 Task: Log work in the project AgileDesign for the issue 'Upgrade the caching mechanism of a web application to improve response time and reduce server load' spent time as '2w 2d 16h 58m' and remaining time as '3w 4d 17h 58m' and add a flag. Now add the issue to the epic 'Risk Assessment Framework Implementation'. Log work in the project AgileDesign for the issue 'Create a new online platform for online personal finance courses with advanced budgeting and financial planning features' spent time as '6w 6d 15h 34m' and remaining time as '3w 4d 12h 55m' and clone the issue. Now add the issue to the epic 'Security Operations Center (SOC) Process Improvement'
Action: Mouse moved to (193, 52)
Screenshot: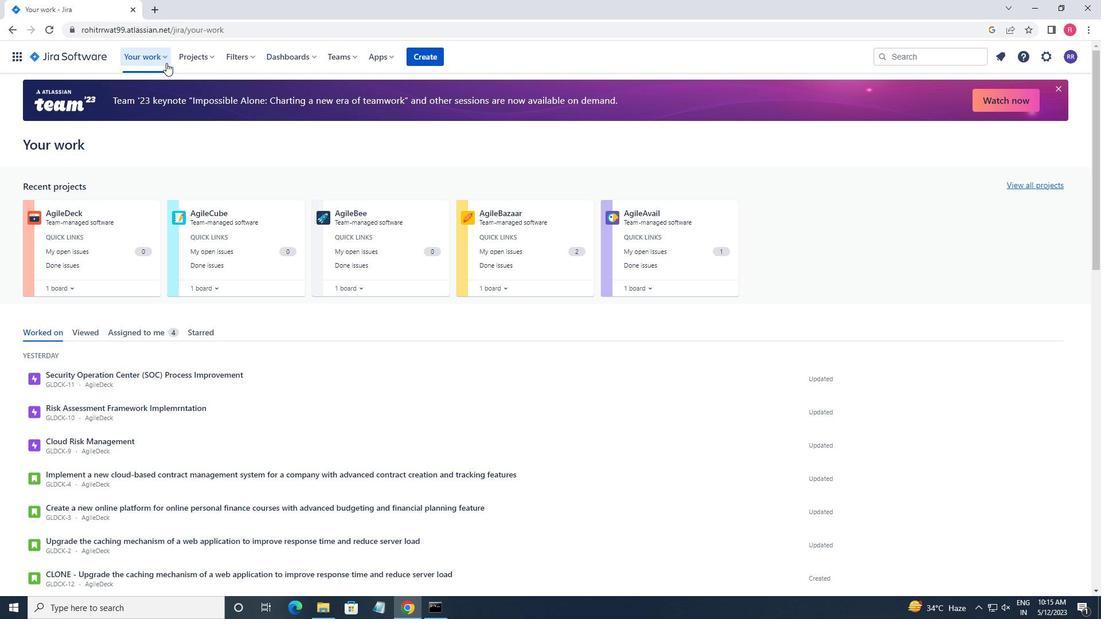 
Action: Mouse pressed left at (193, 52)
Screenshot: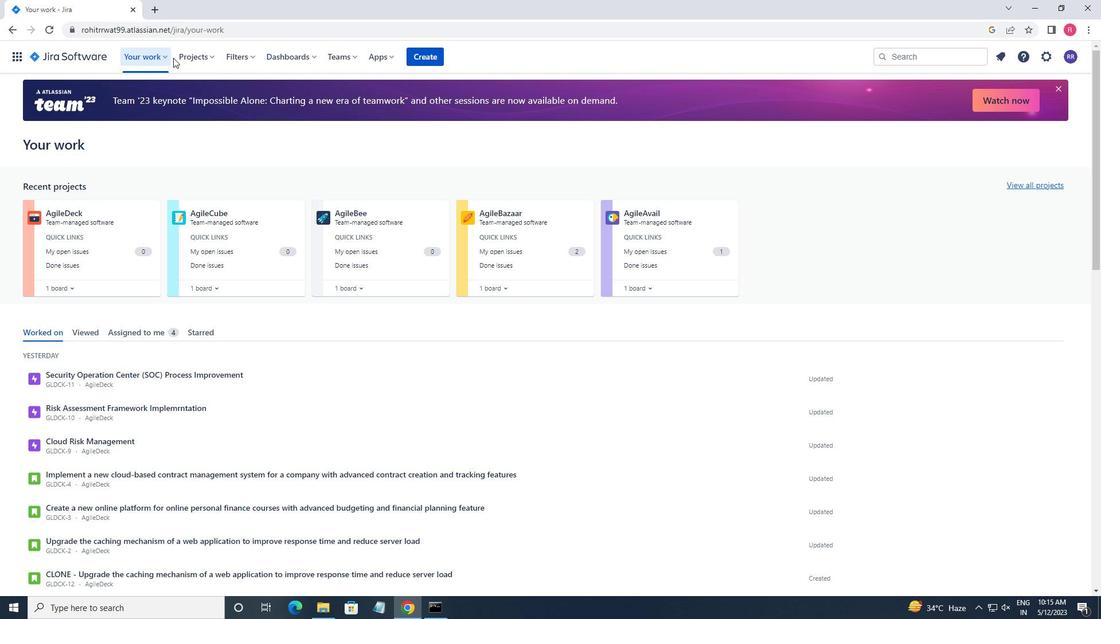 
Action: Mouse moved to (233, 107)
Screenshot: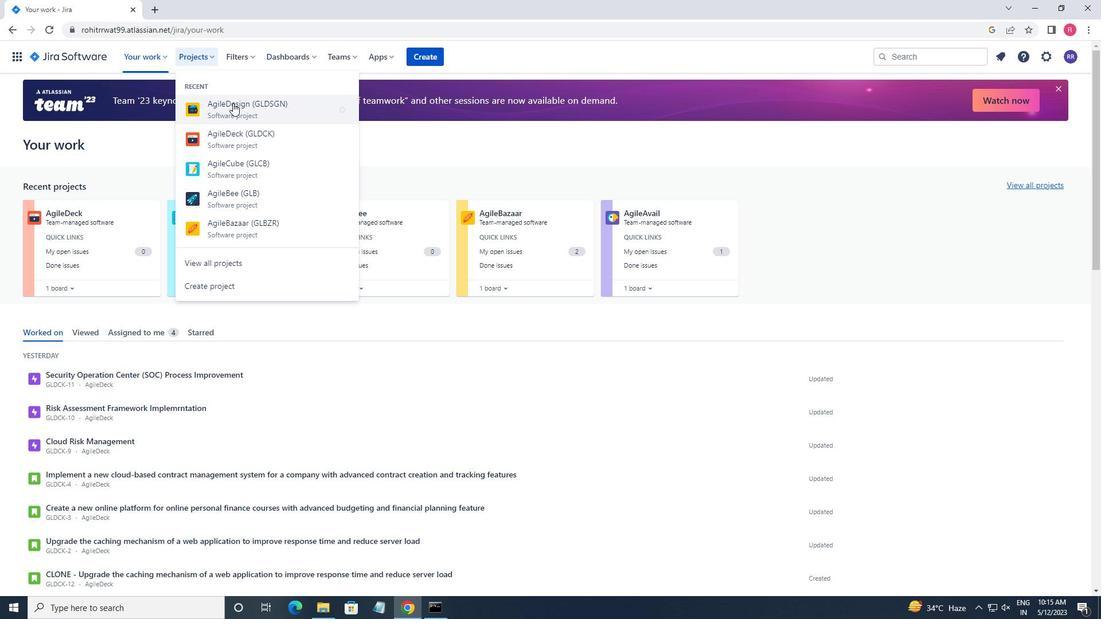 
Action: Mouse pressed left at (233, 107)
Screenshot: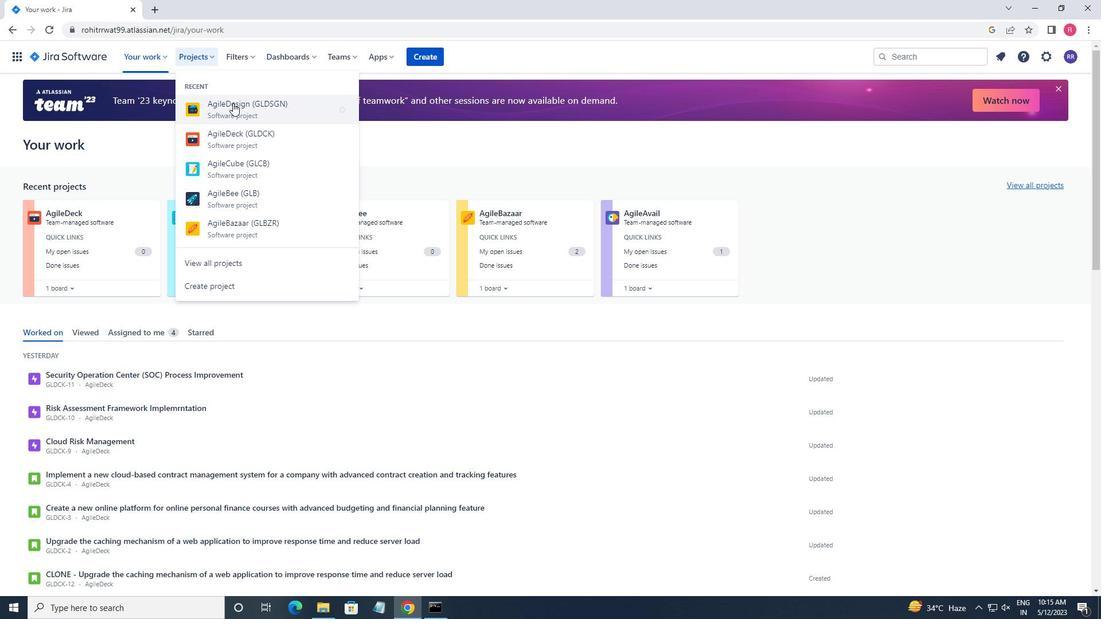 
Action: Mouse moved to (78, 171)
Screenshot: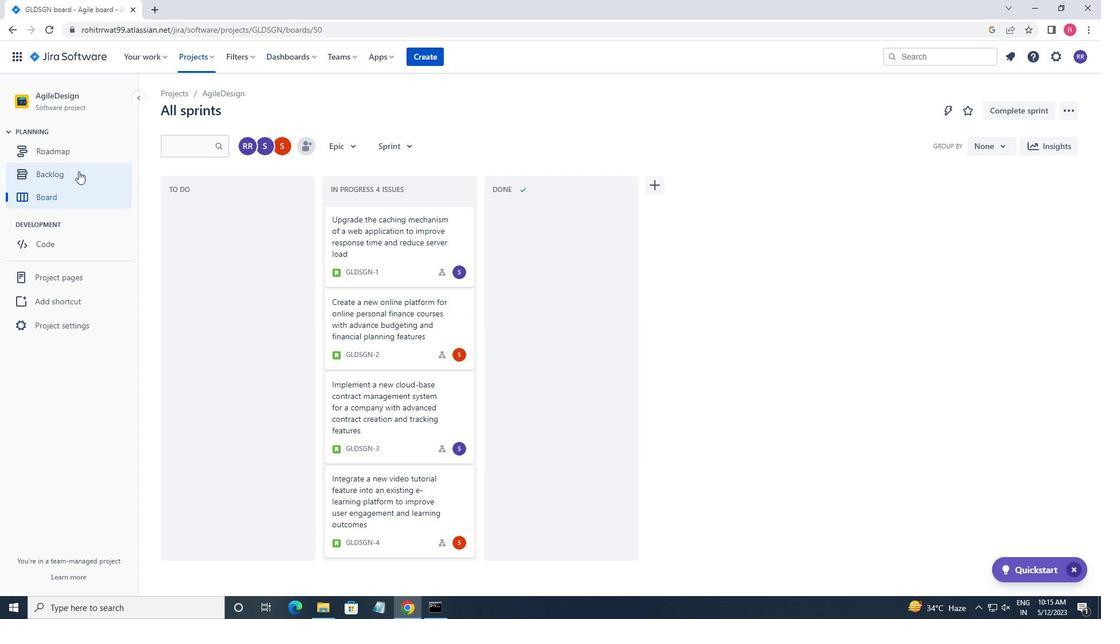 
Action: Mouse pressed left at (78, 171)
Screenshot: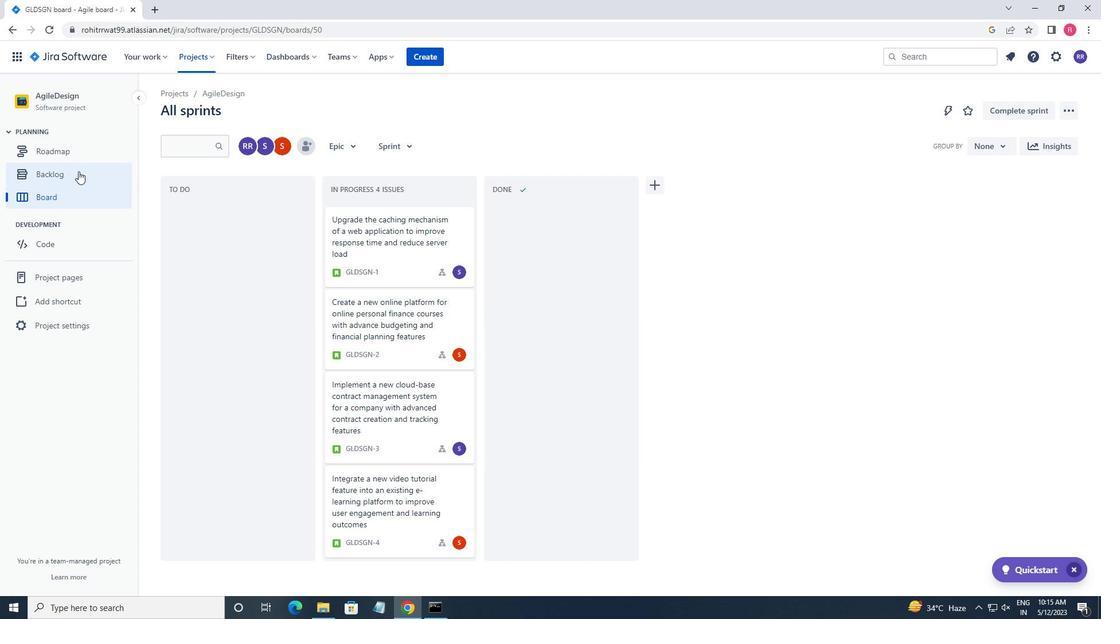 
Action: Mouse moved to (669, 317)
Screenshot: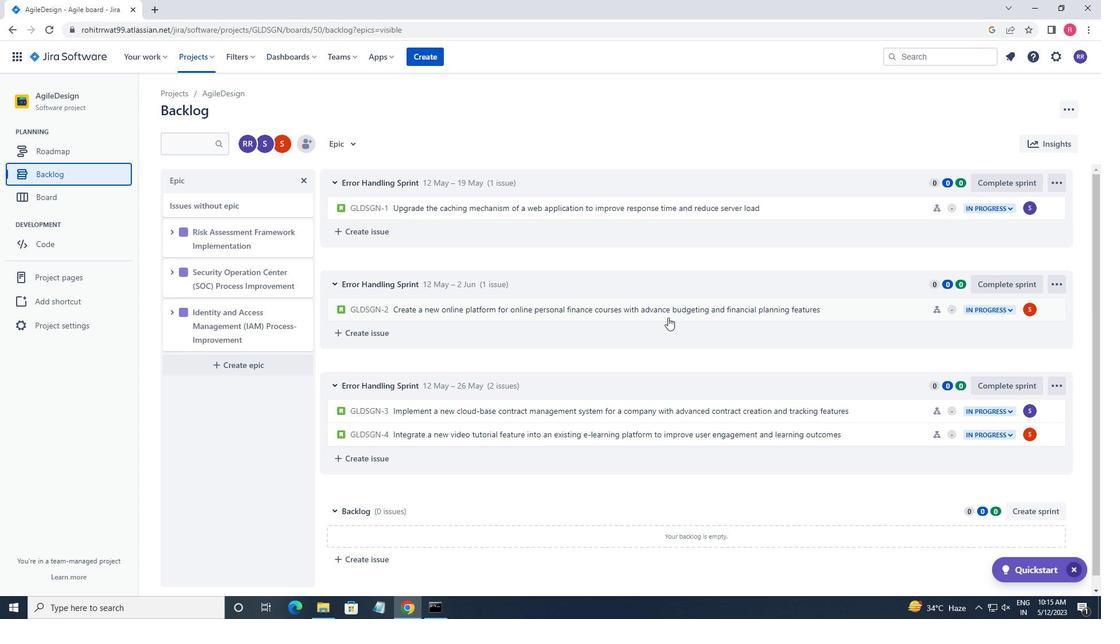
Action: Mouse scrolled (669, 317) with delta (0, 0)
Screenshot: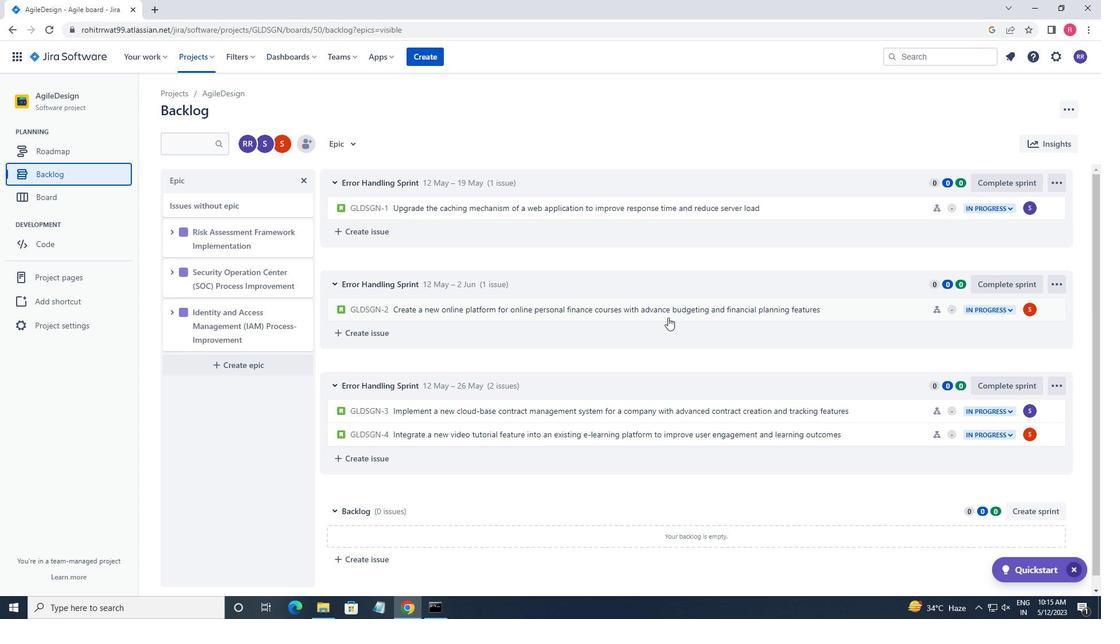 
Action: Mouse scrolled (669, 317) with delta (0, 0)
Screenshot: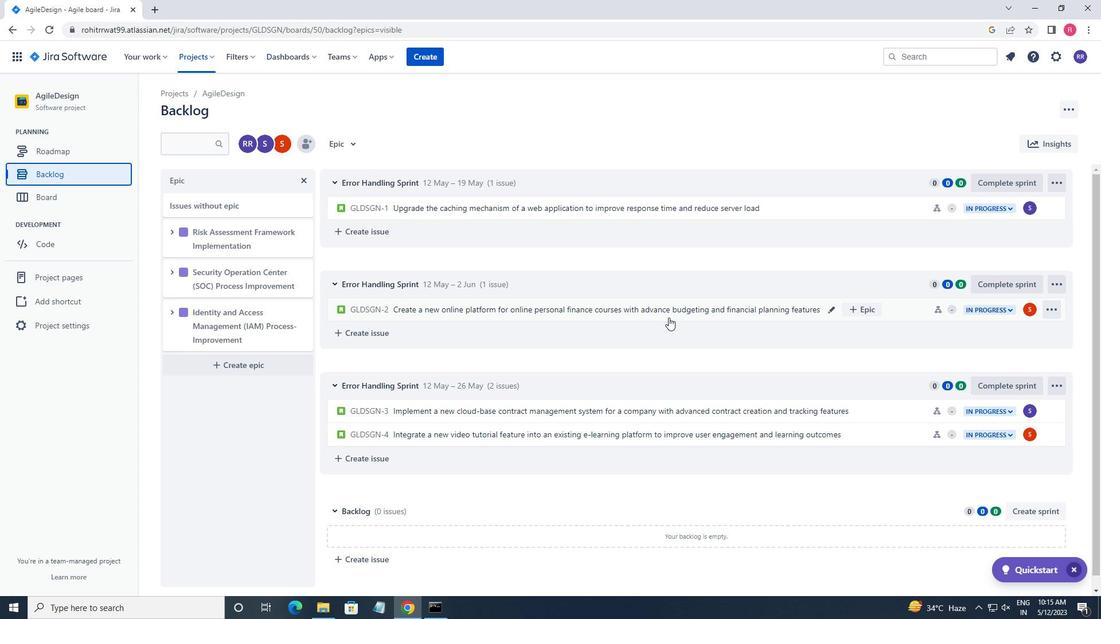 
Action: Mouse scrolled (669, 317) with delta (0, 0)
Screenshot: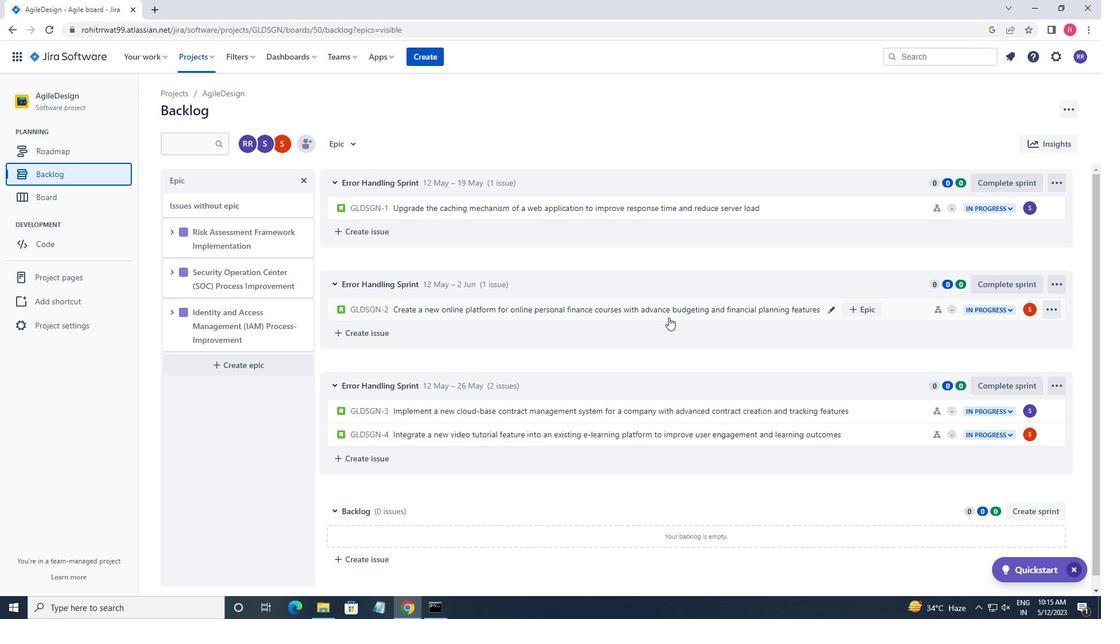 
Action: Mouse scrolled (669, 317) with delta (0, 0)
Screenshot: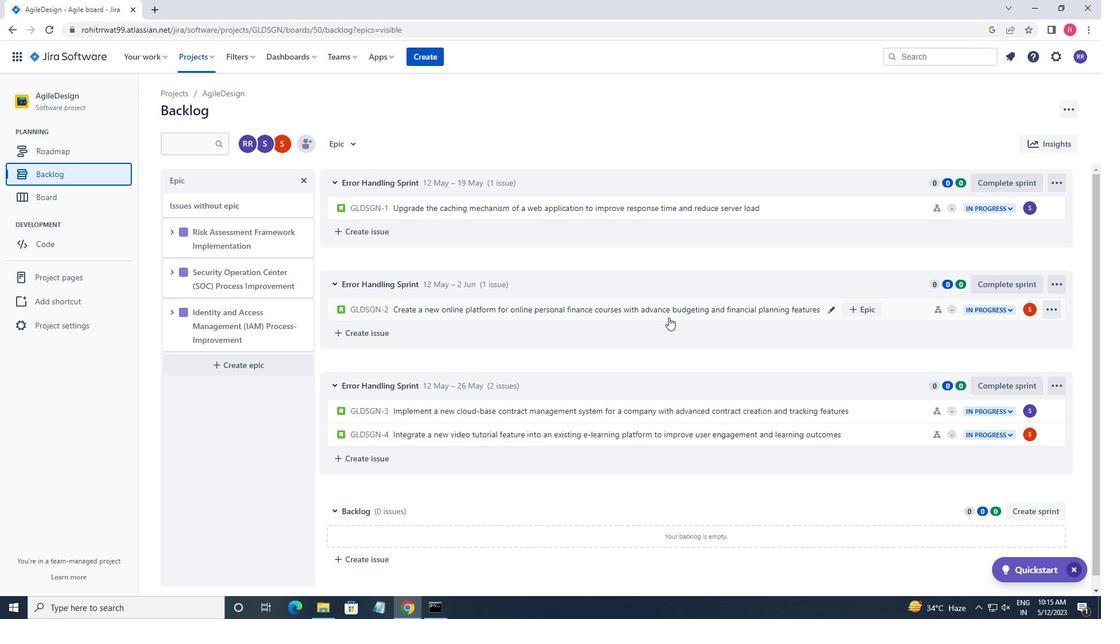 
Action: Mouse moved to (669, 317)
Screenshot: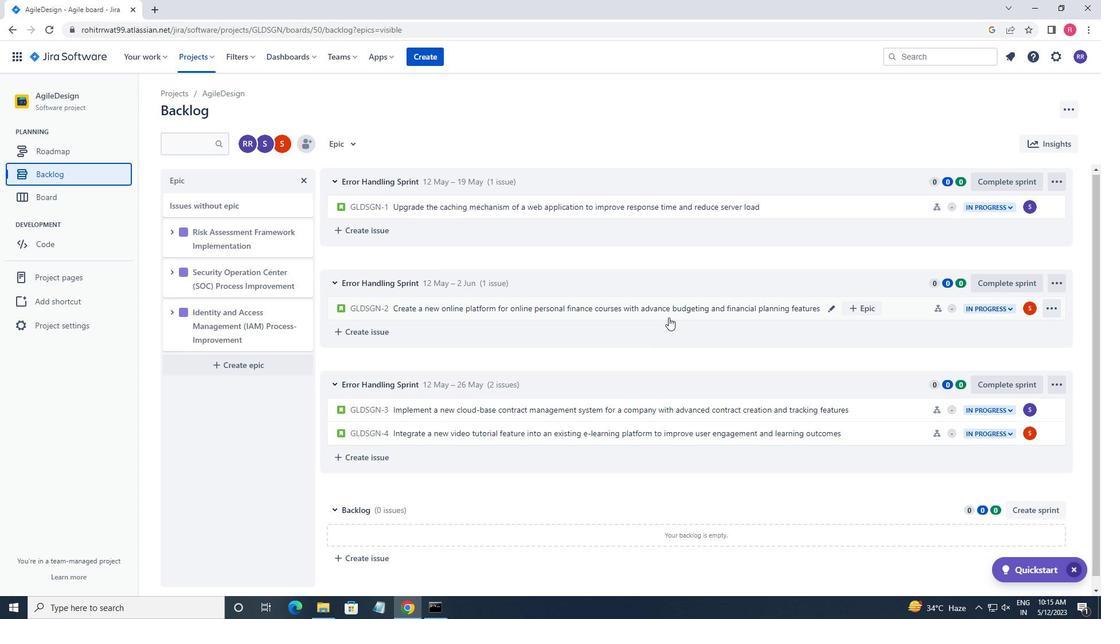 
Action: Mouse scrolled (669, 317) with delta (0, 0)
Screenshot: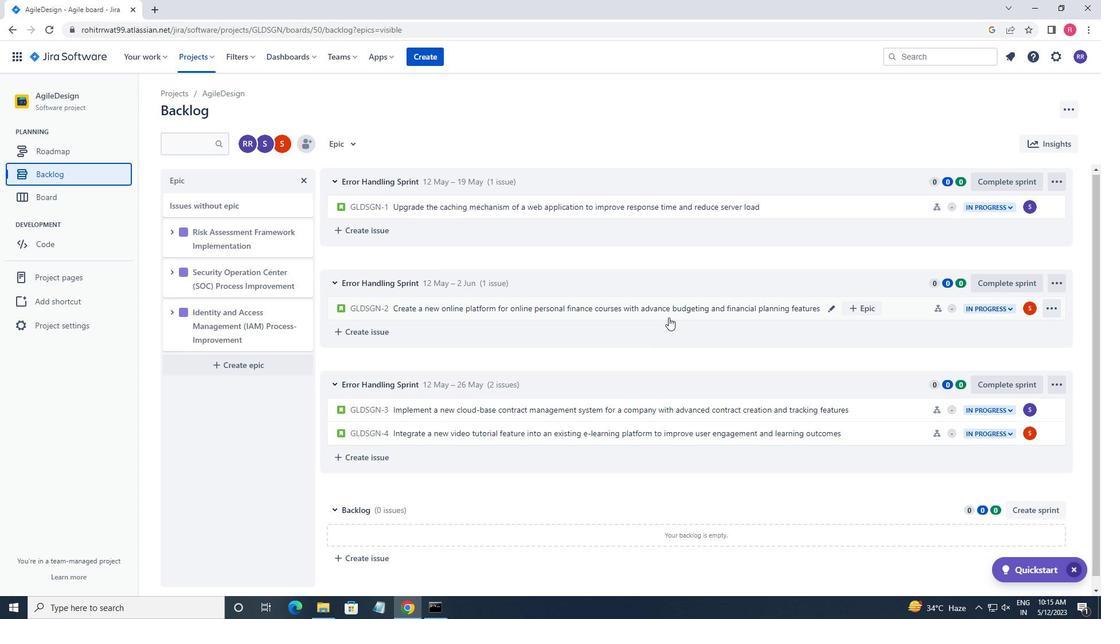 
Action: Mouse scrolled (669, 317) with delta (0, 0)
Screenshot: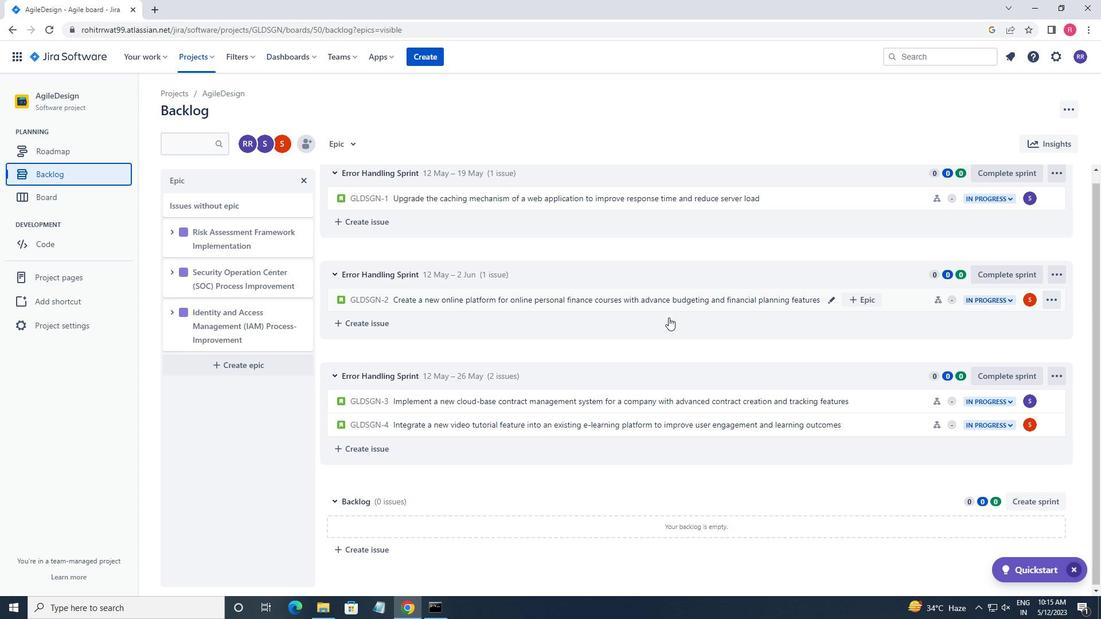 
Action: Mouse moved to (669, 317)
Screenshot: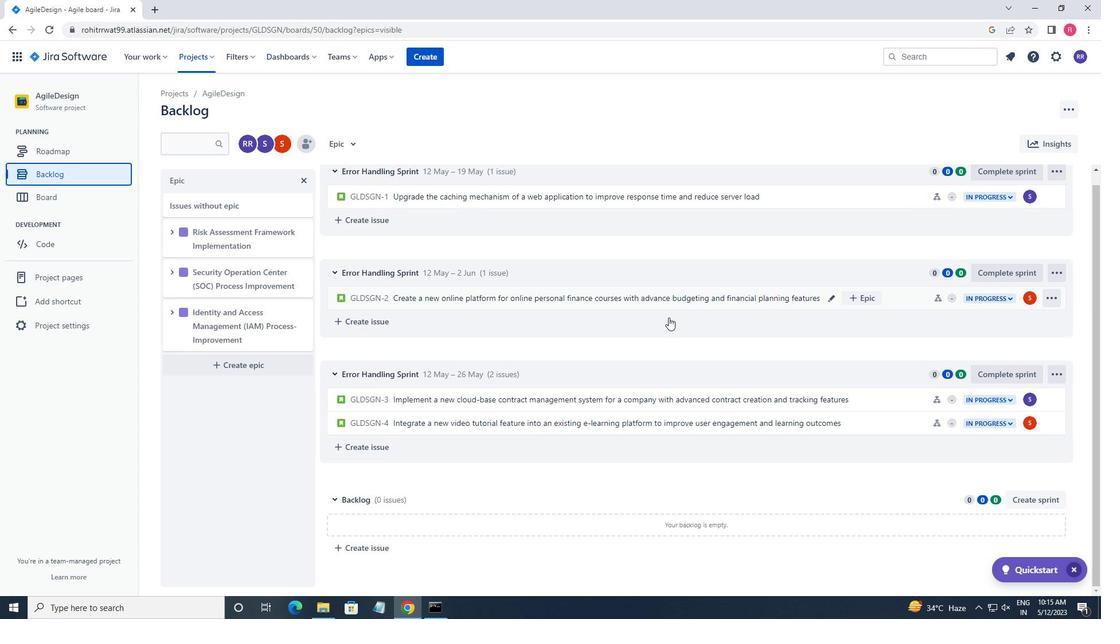 
Action: Mouse scrolled (669, 318) with delta (0, 0)
Screenshot: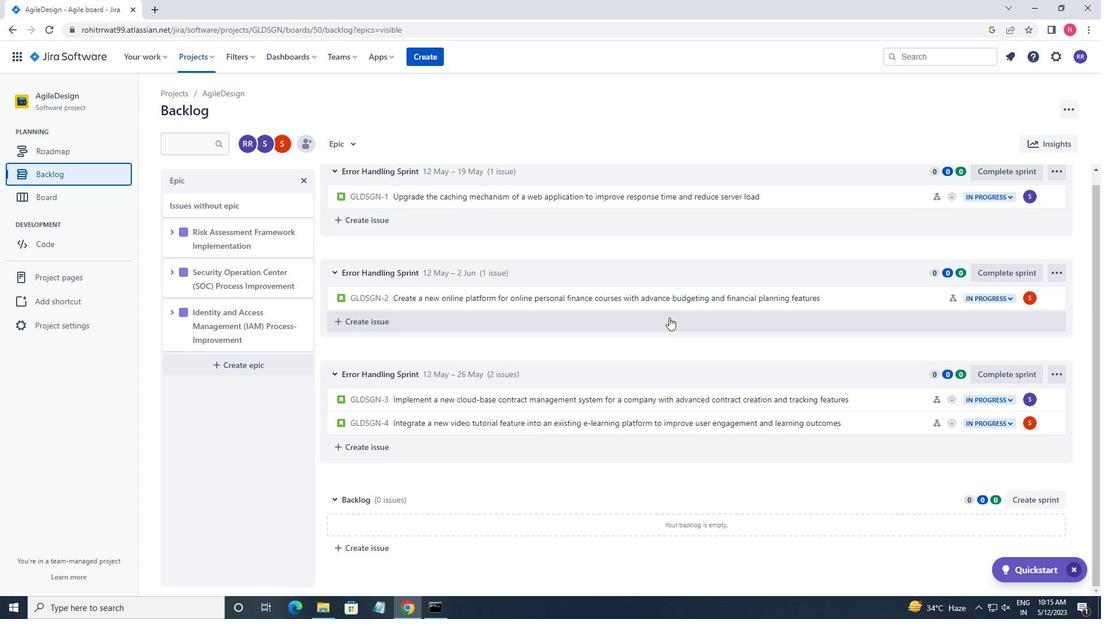 
Action: Mouse scrolled (669, 318) with delta (0, 0)
Screenshot: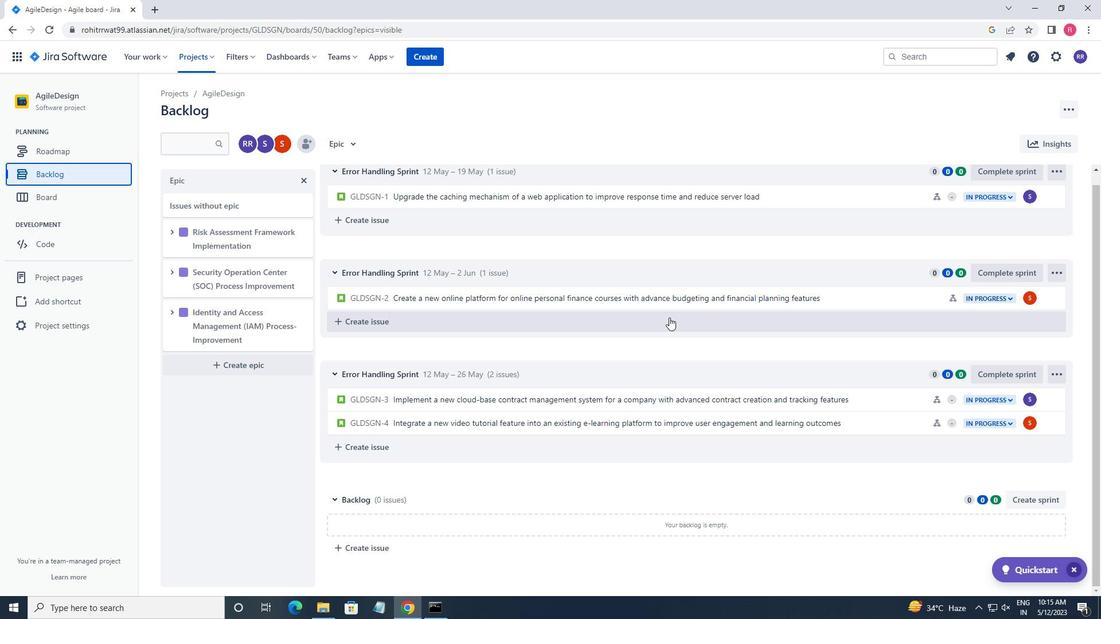 
Action: Mouse scrolled (669, 318) with delta (0, 0)
Screenshot: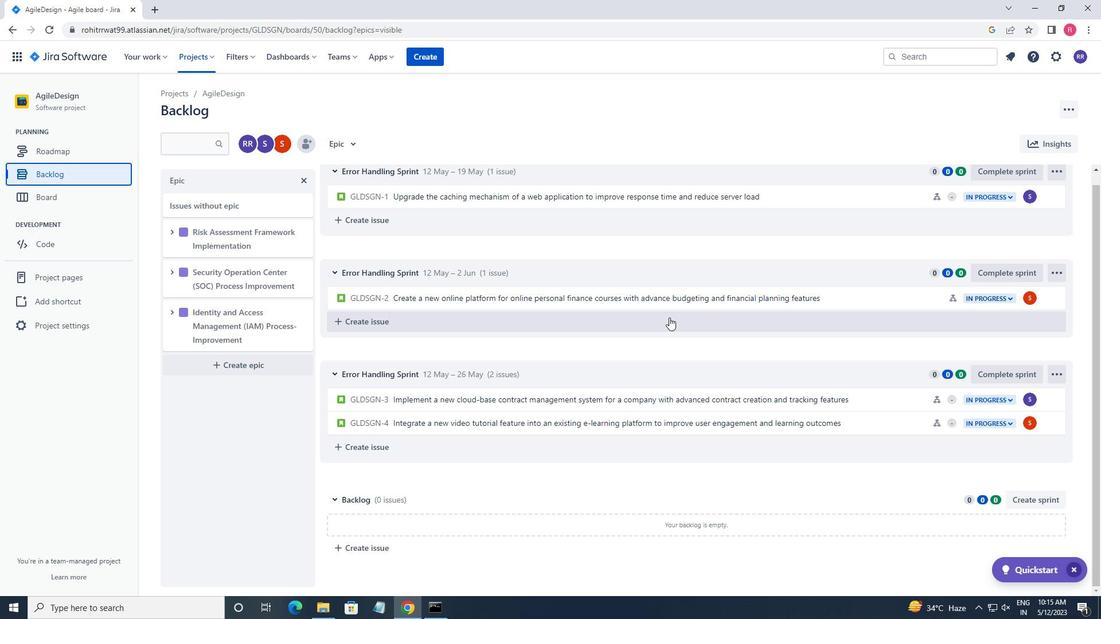
Action: Mouse scrolled (669, 318) with delta (0, 0)
Screenshot: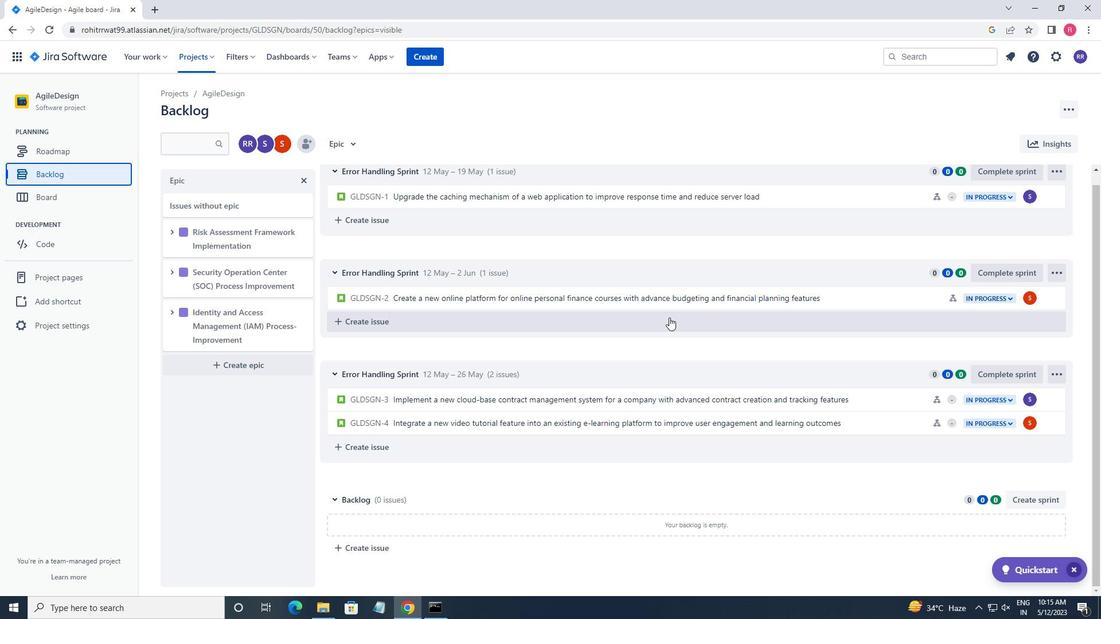 
Action: Mouse scrolled (669, 318) with delta (0, 0)
Screenshot: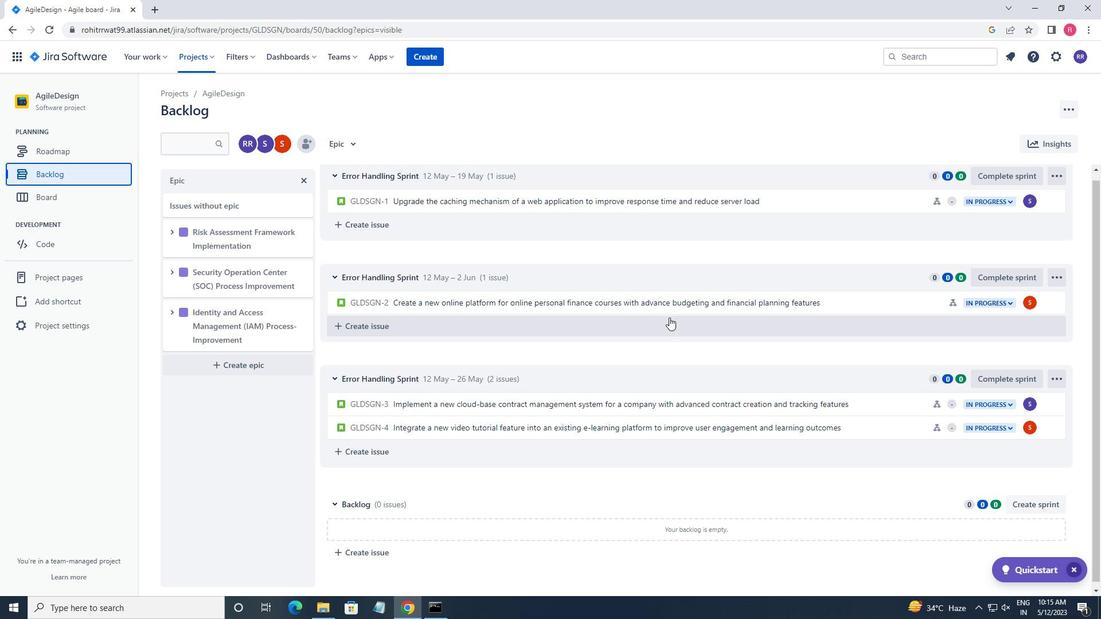 
Action: Mouse moved to (869, 203)
Screenshot: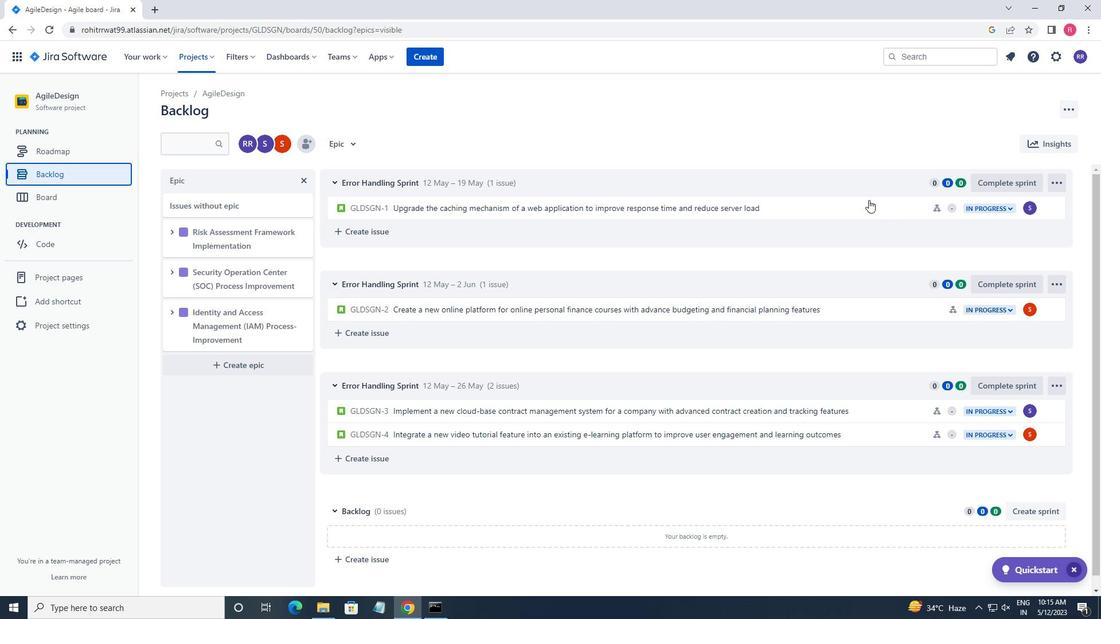 
Action: Mouse pressed left at (869, 203)
Screenshot: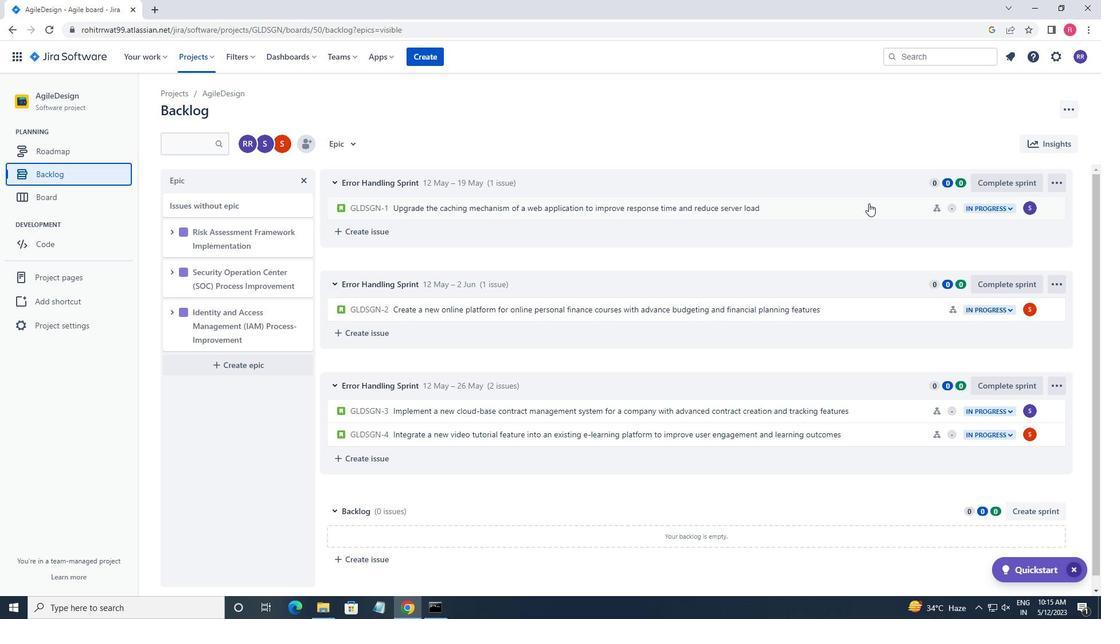 
Action: Mouse moved to (1050, 181)
Screenshot: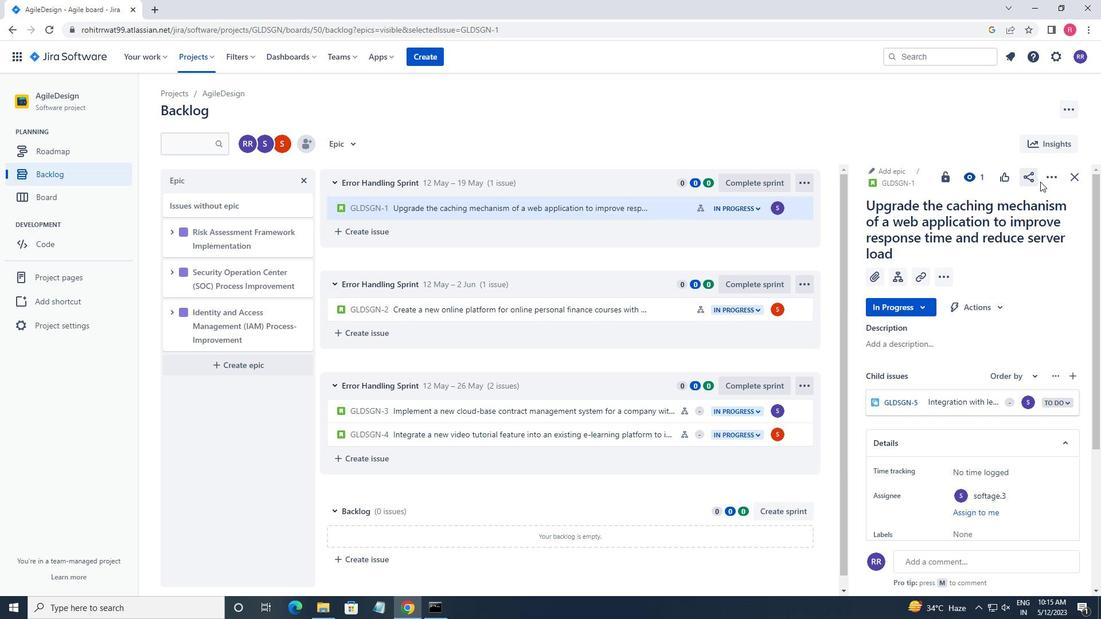 
Action: Mouse pressed left at (1050, 181)
Screenshot: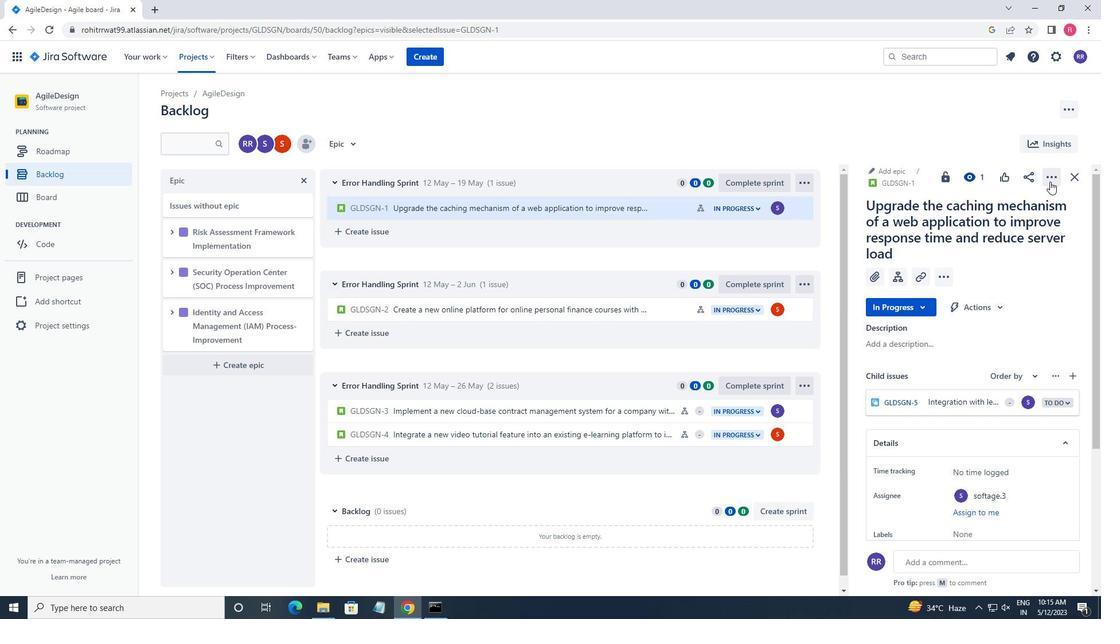 
Action: Mouse moved to (1019, 203)
Screenshot: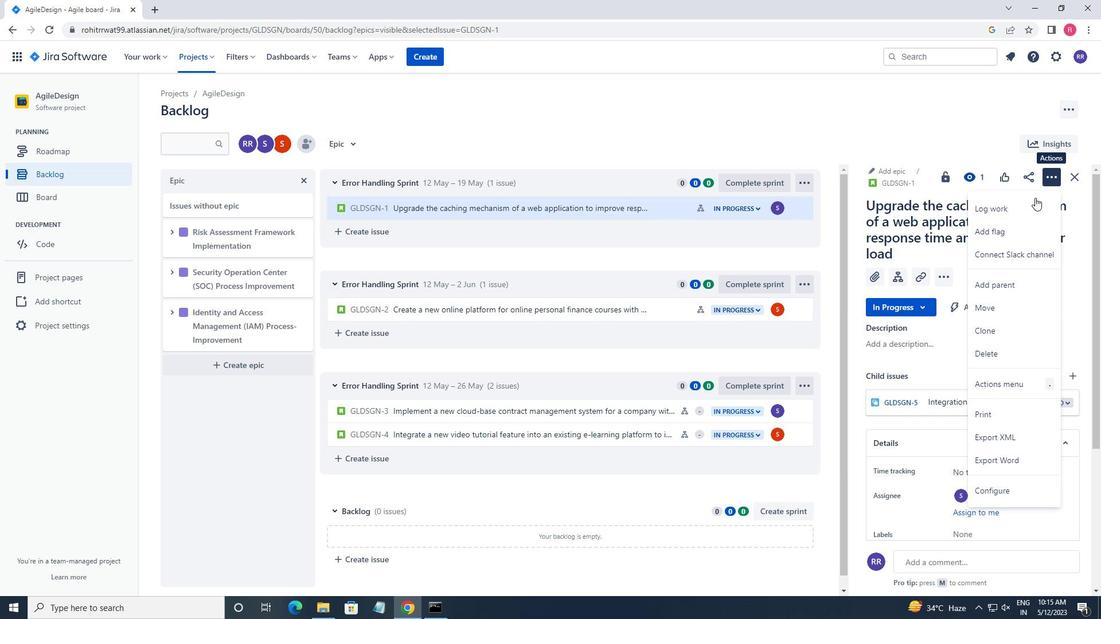 
Action: Mouse pressed left at (1019, 203)
Screenshot: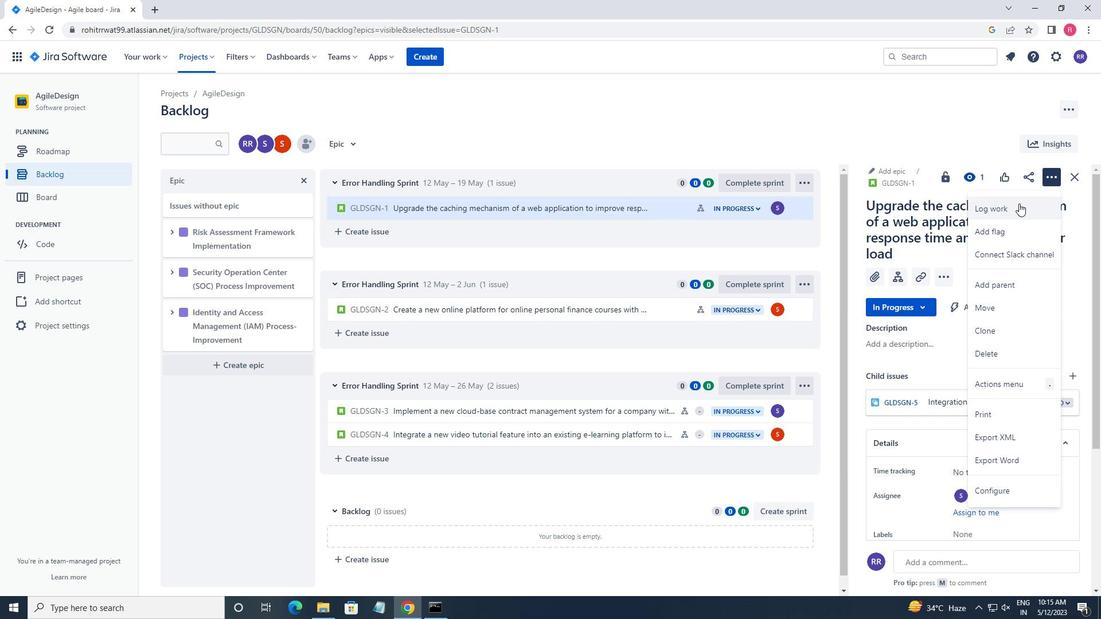 
Action: Mouse moved to (1015, 199)
Screenshot: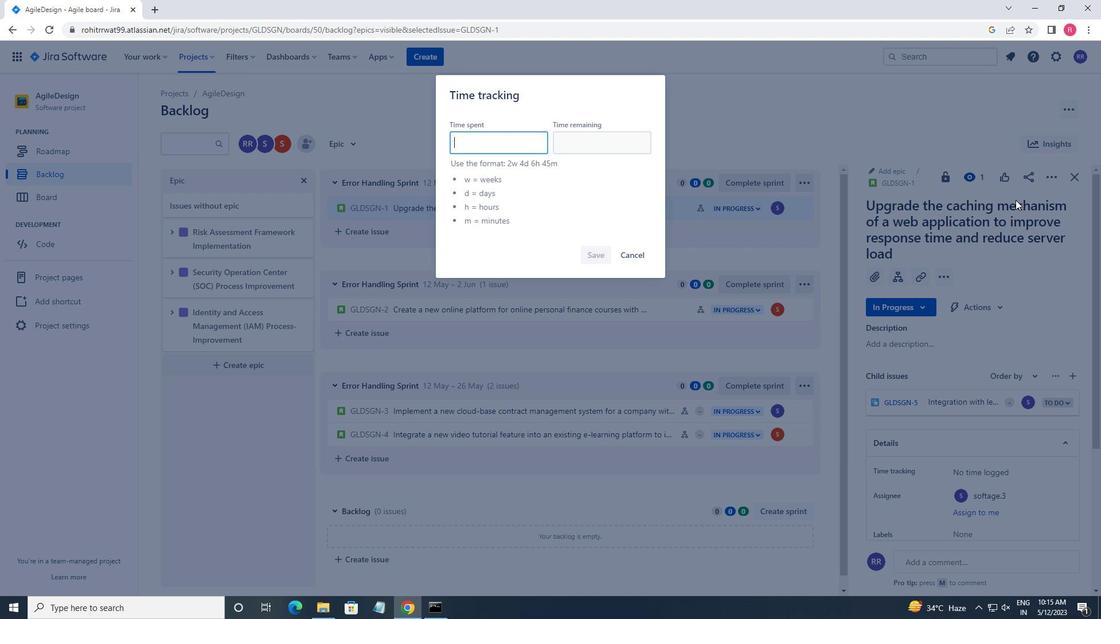 
Action: Key pressed 2w
Screenshot: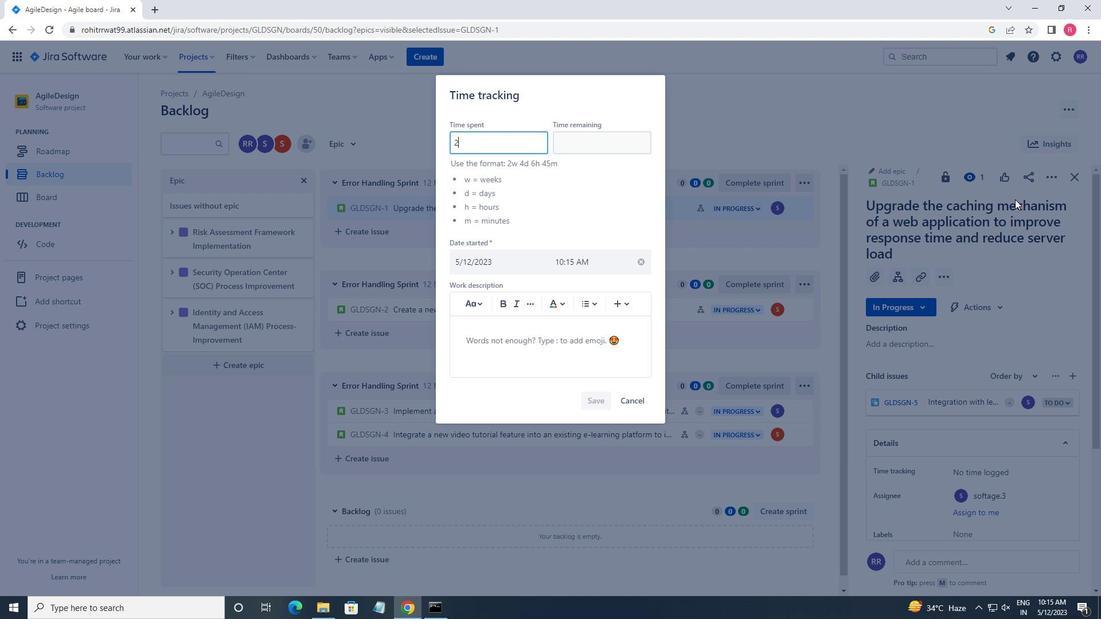 
Action: Mouse moved to (1015, 199)
Screenshot: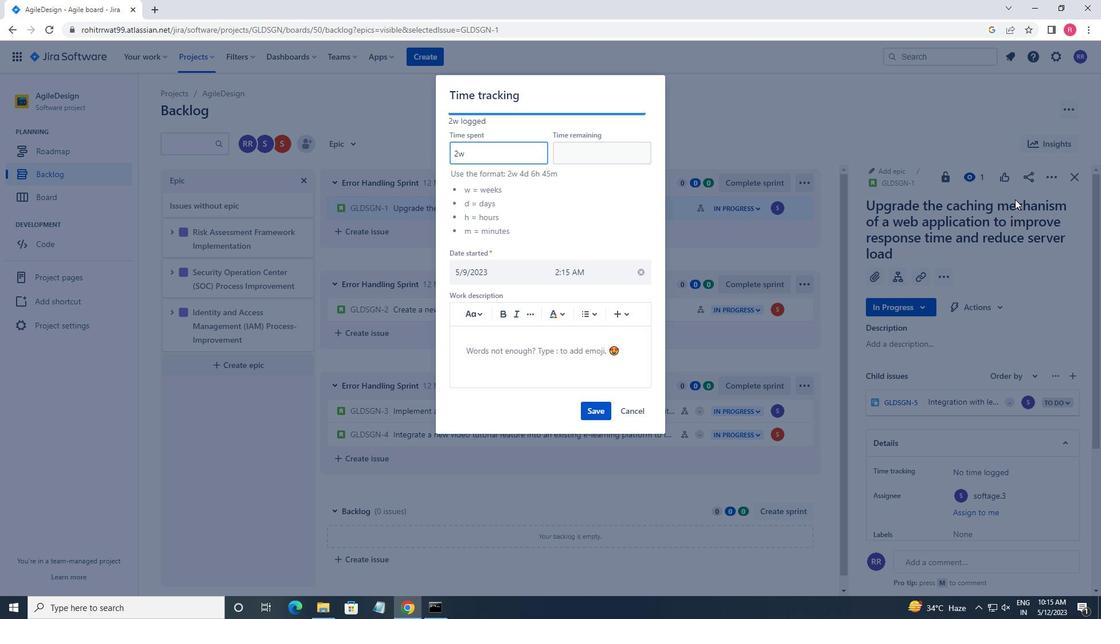 
Action: Key pressed <Key.space>
Screenshot: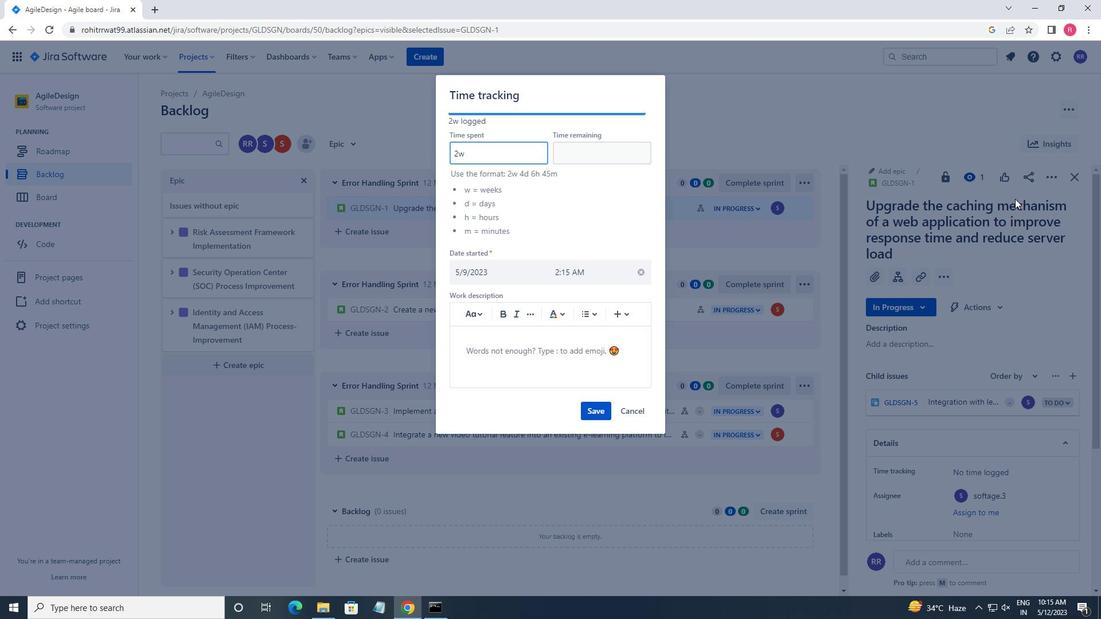 
Action: Mouse moved to (1015, 198)
Screenshot: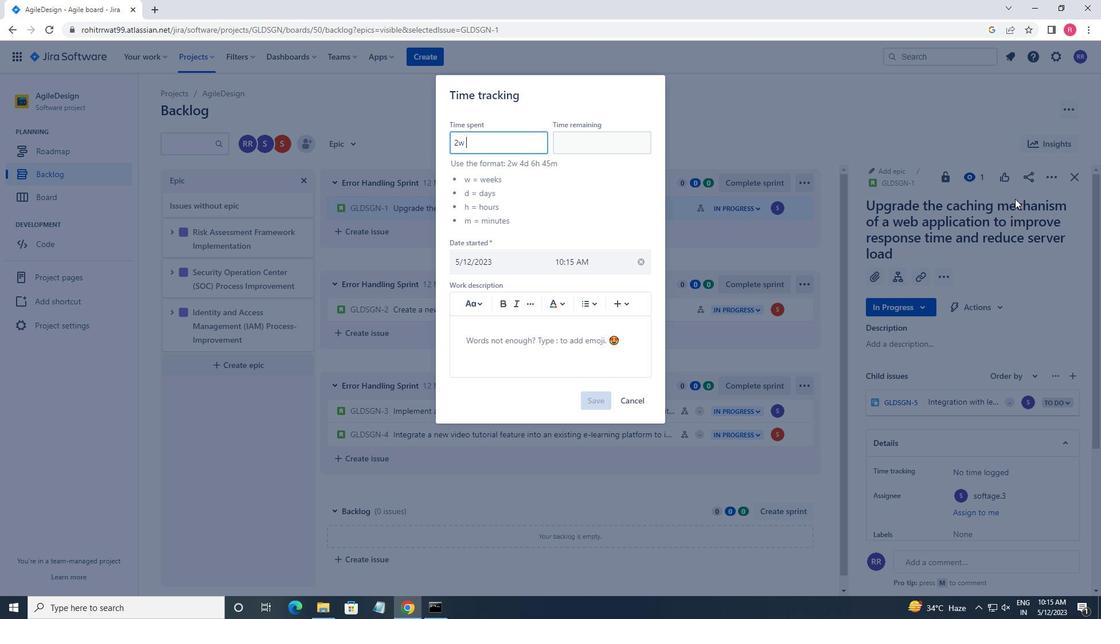 
Action: Key pressed 2d<Key.space>1
Screenshot: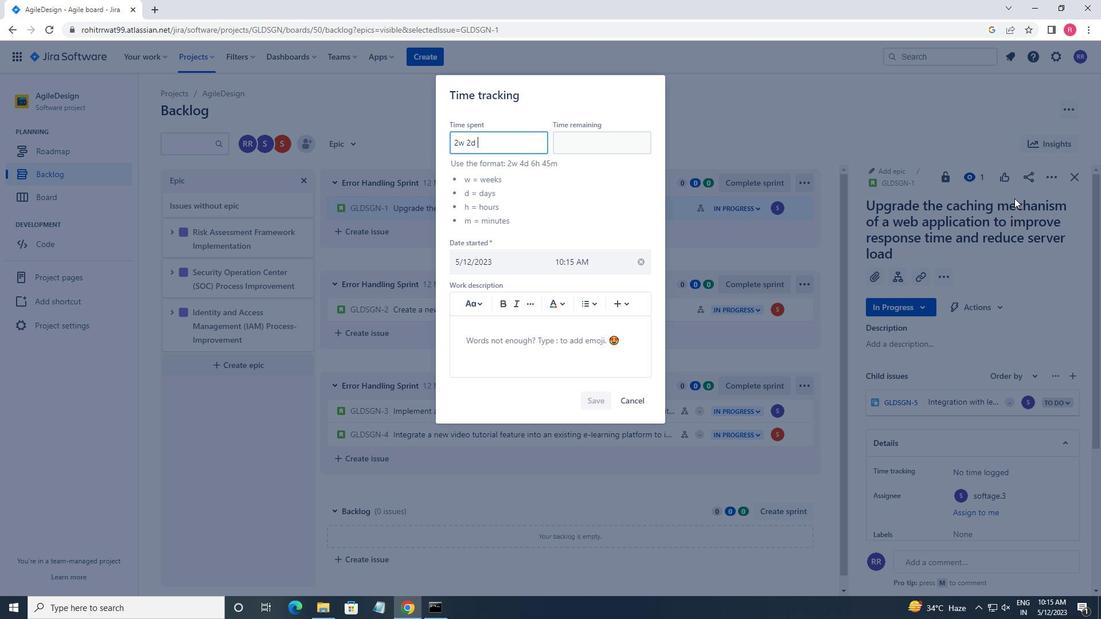 
Action: Mouse moved to (1014, 198)
Screenshot: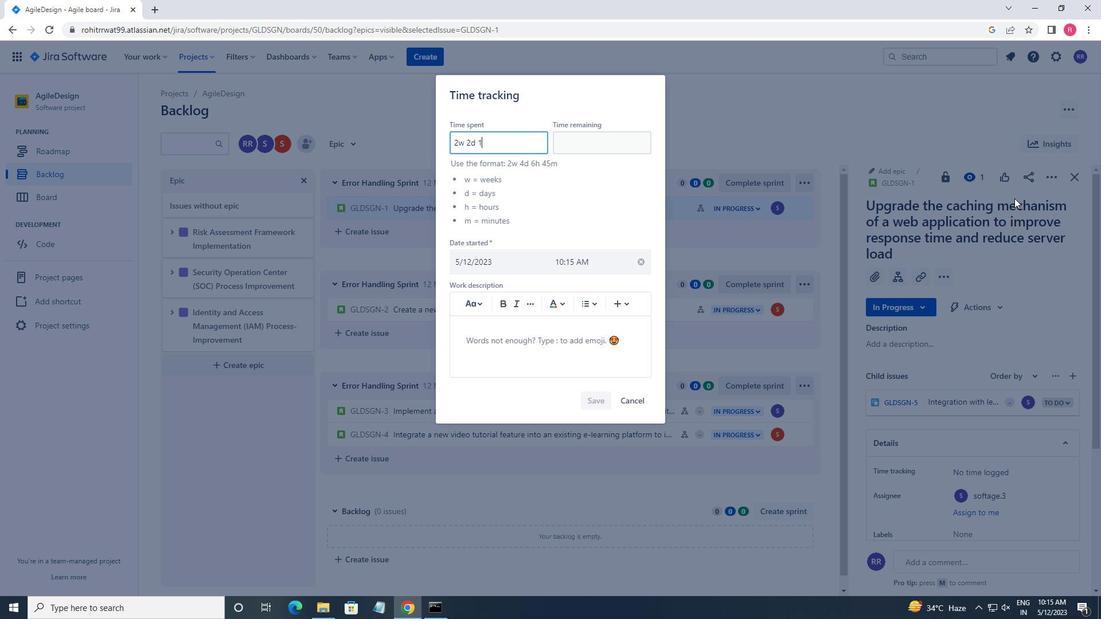 
Action: Key pressed 6h<Key.space>58m<Key.tab>3w<Key.space>4d<Key.space>17h<Key.space>58m
Screenshot: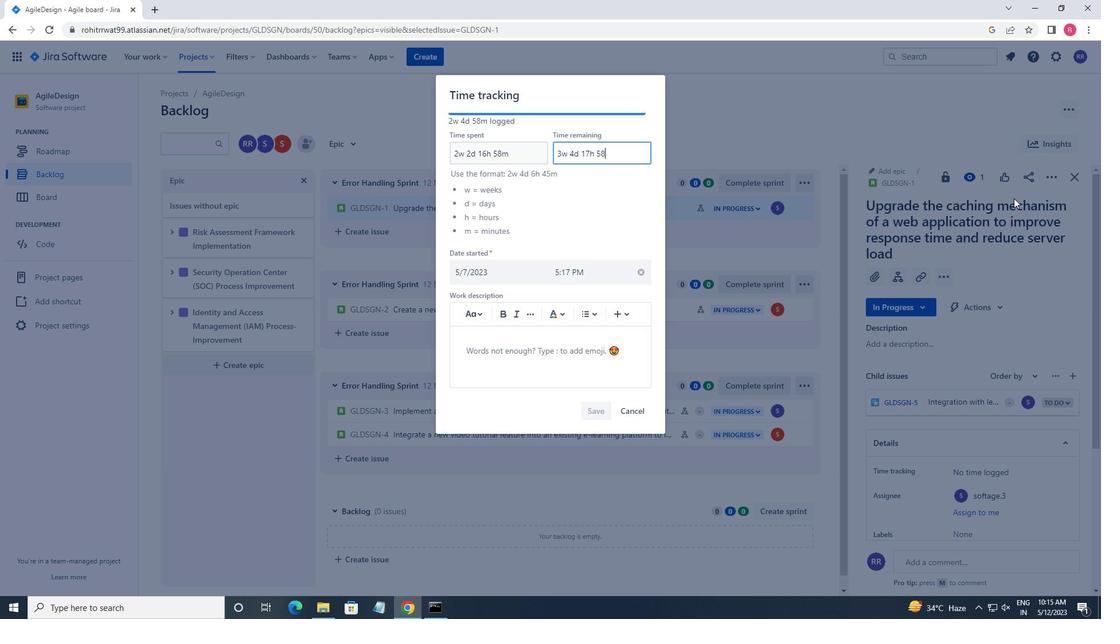 
Action: Mouse moved to (595, 406)
Screenshot: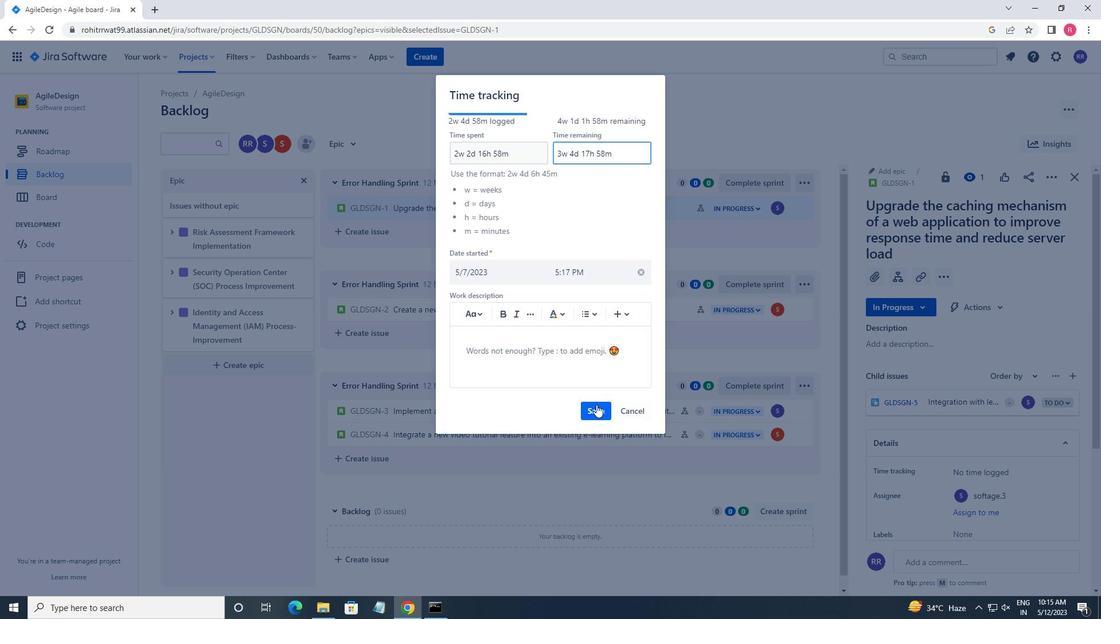 
Action: Mouse pressed left at (595, 406)
Screenshot: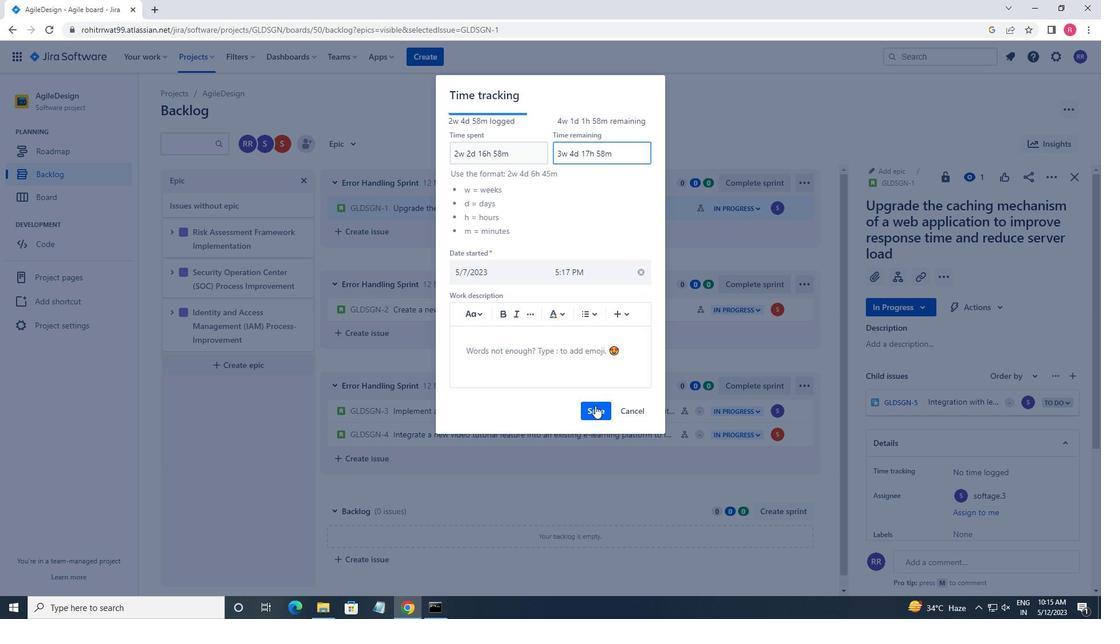 
Action: Mouse moved to (1052, 175)
Screenshot: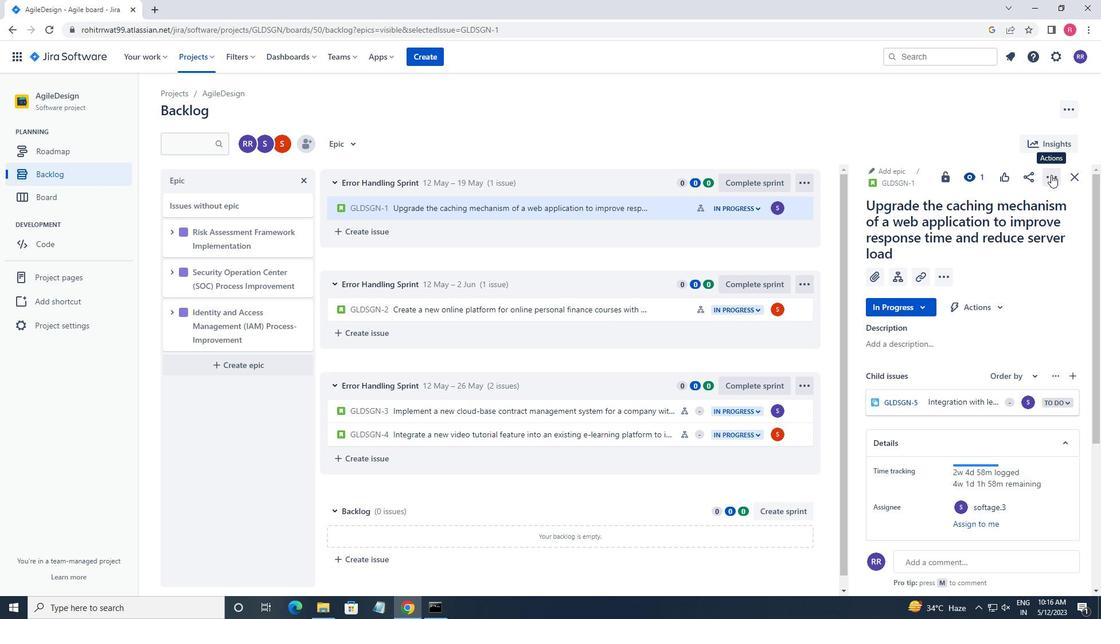 
Action: Mouse pressed left at (1052, 175)
Screenshot: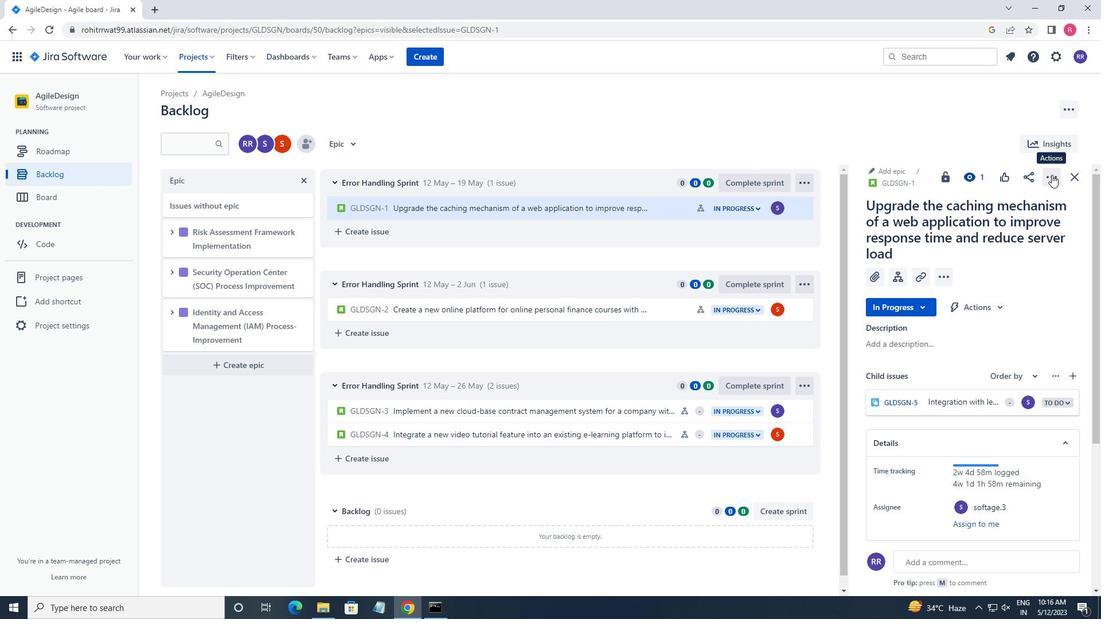 
Action: Mouse moved to (1011, 232)
Screenshot: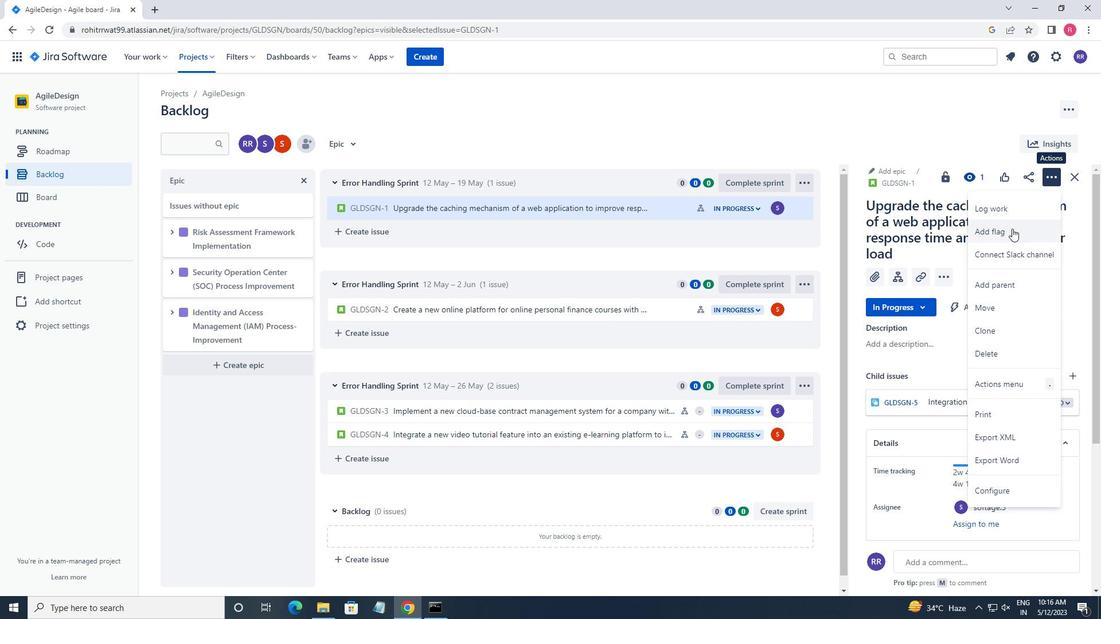 
Action: Mouse pressed left at (1011, 232)
Screenshot: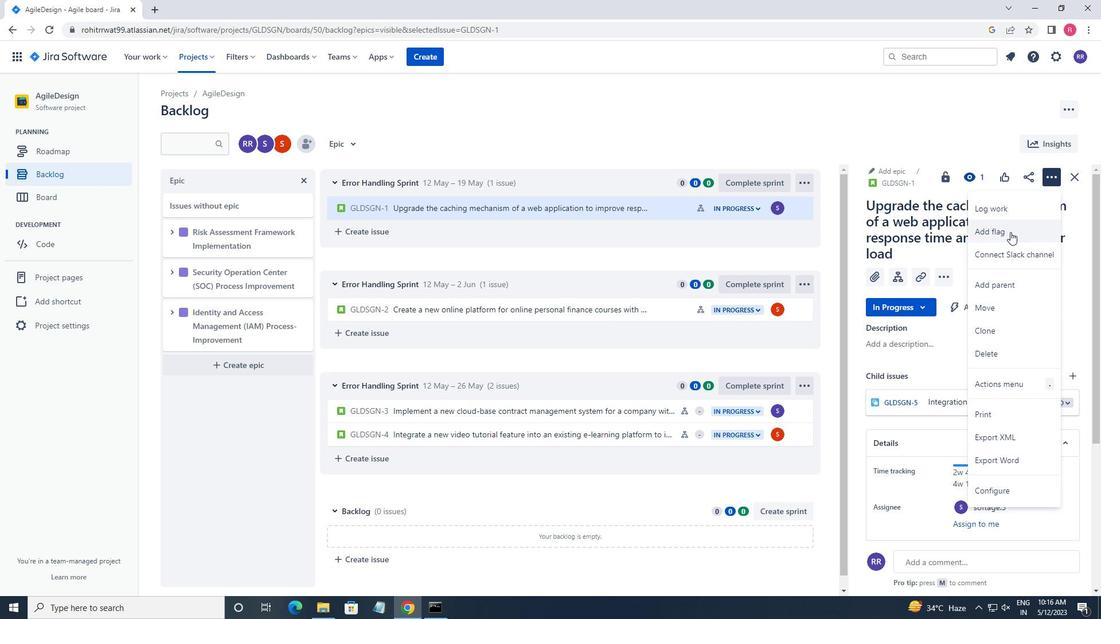 
Action: Mouse moved to (666, 211)
Screenshot: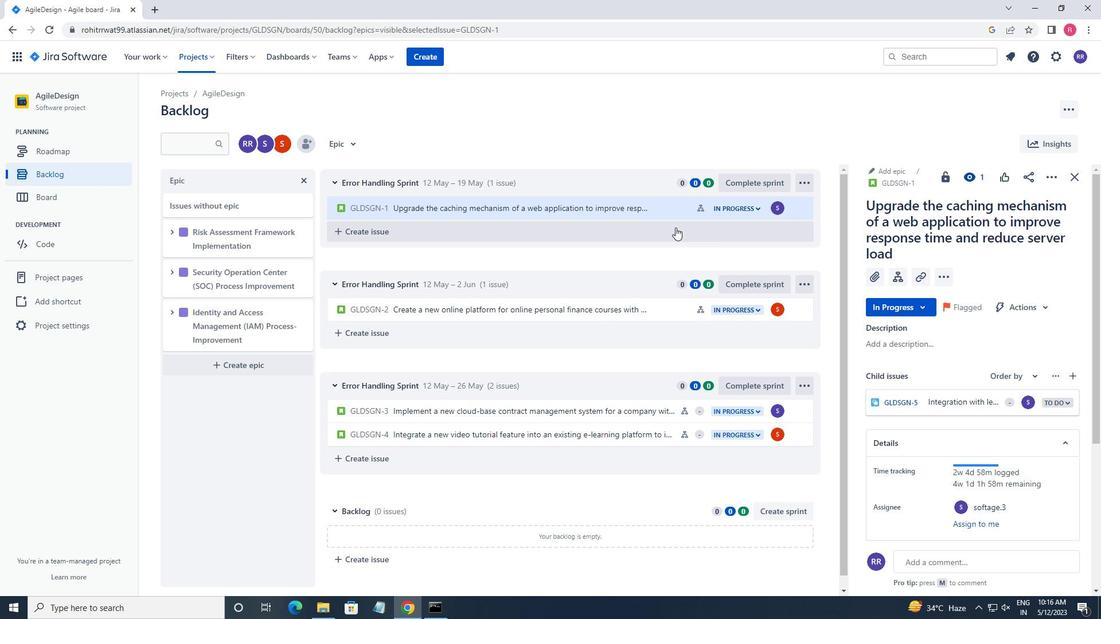 
Action: Mouse pressed left at (666, 211)
Screenshot: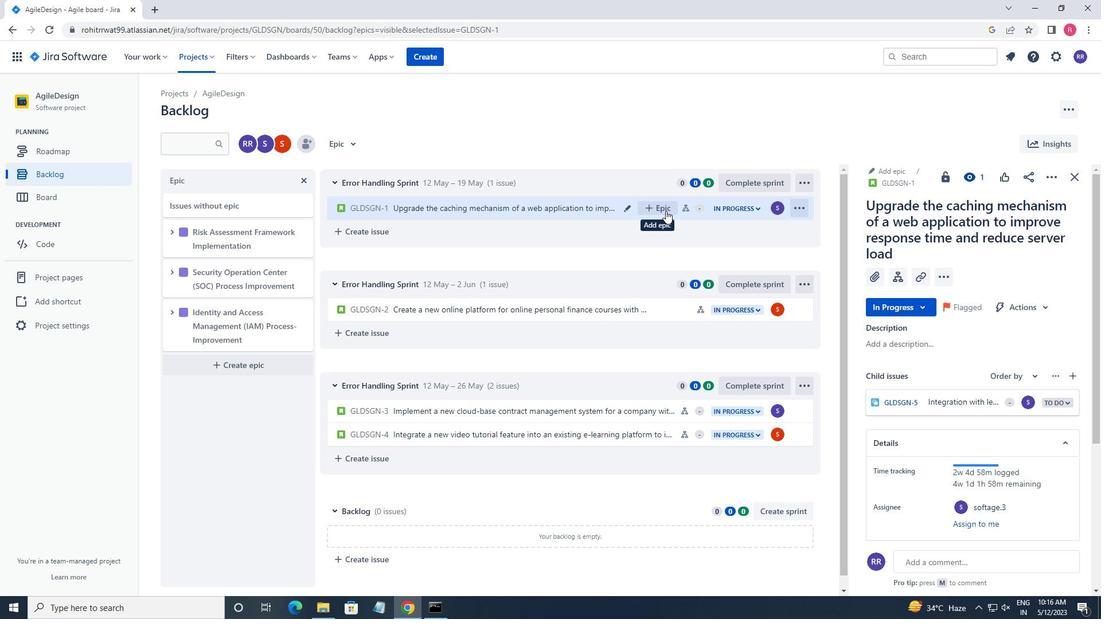 
Action: Mouse moved to (716, 290)
Screenshot: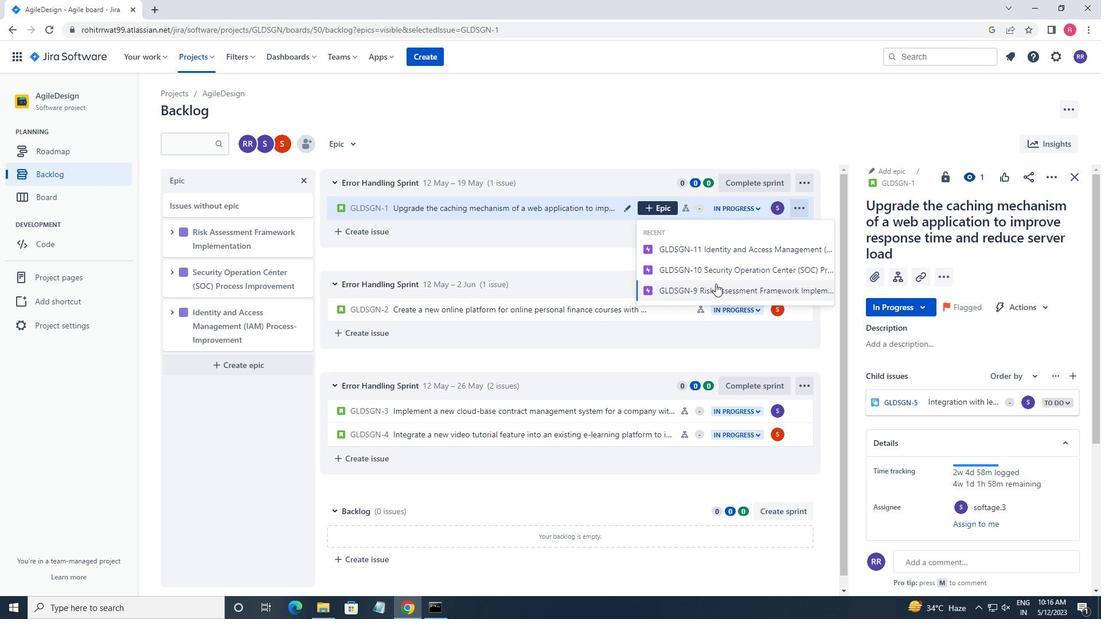 
Action: Mouse pressed left at (716, 290)
Screenshot: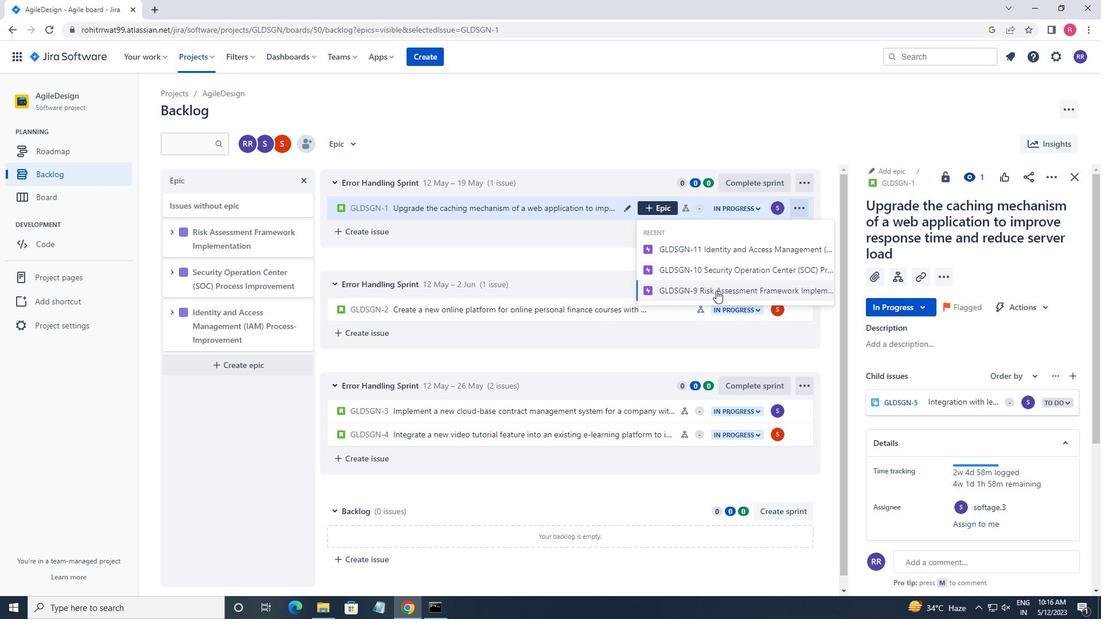 
Action: Mouse moved to (610, 319)
Screenshot: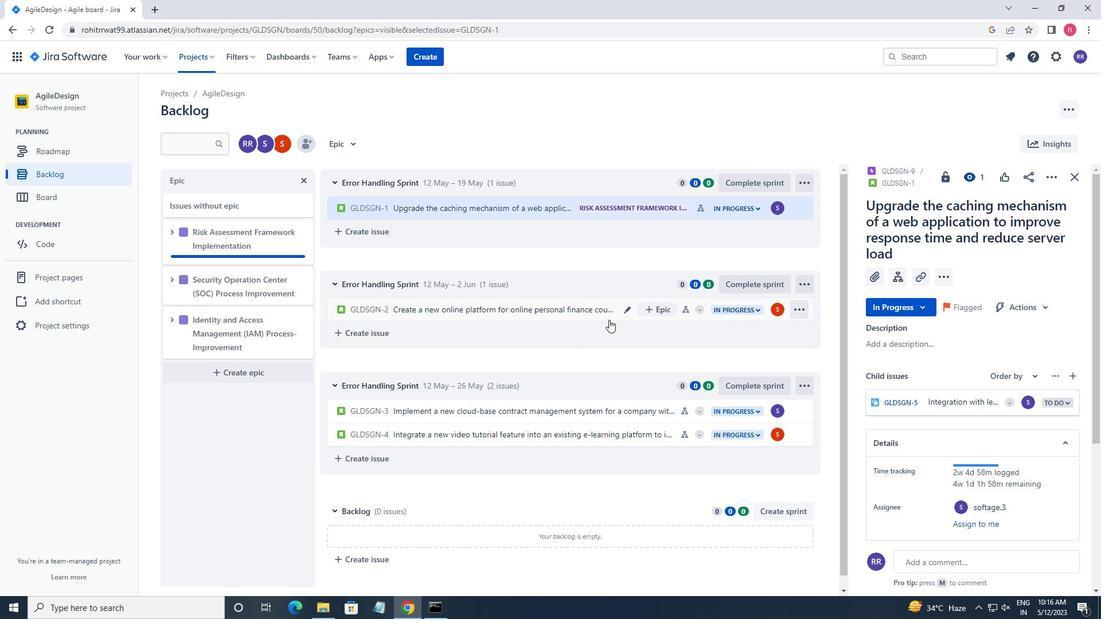 
Action: Mouse pressed left at (610, 319)
Screenshot: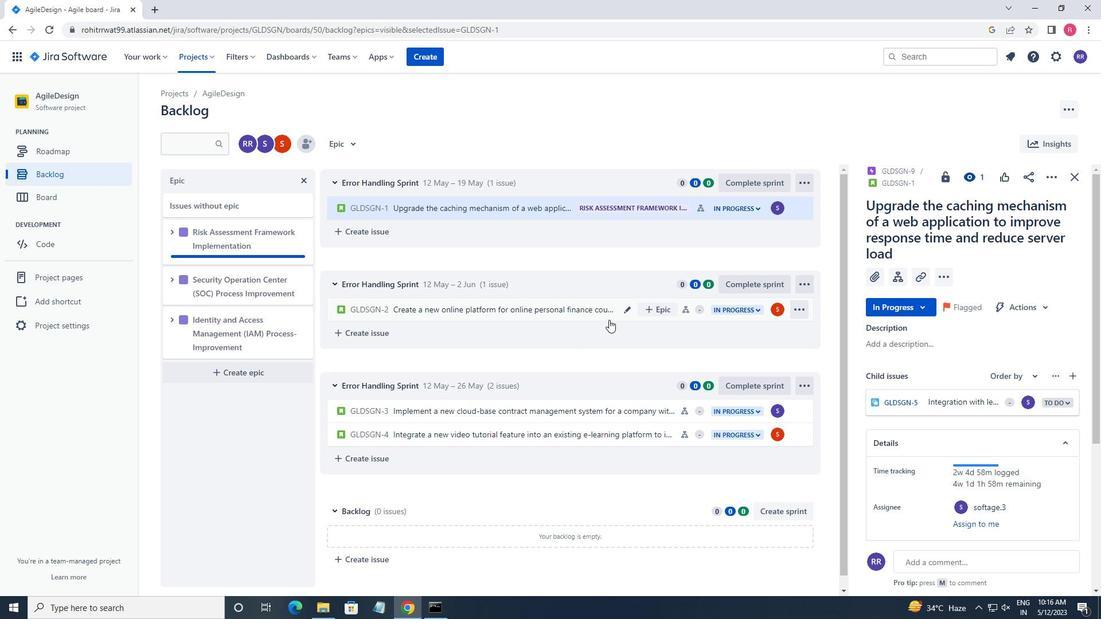 
Action: Mouse moved to (1054, 184)
Screenshot: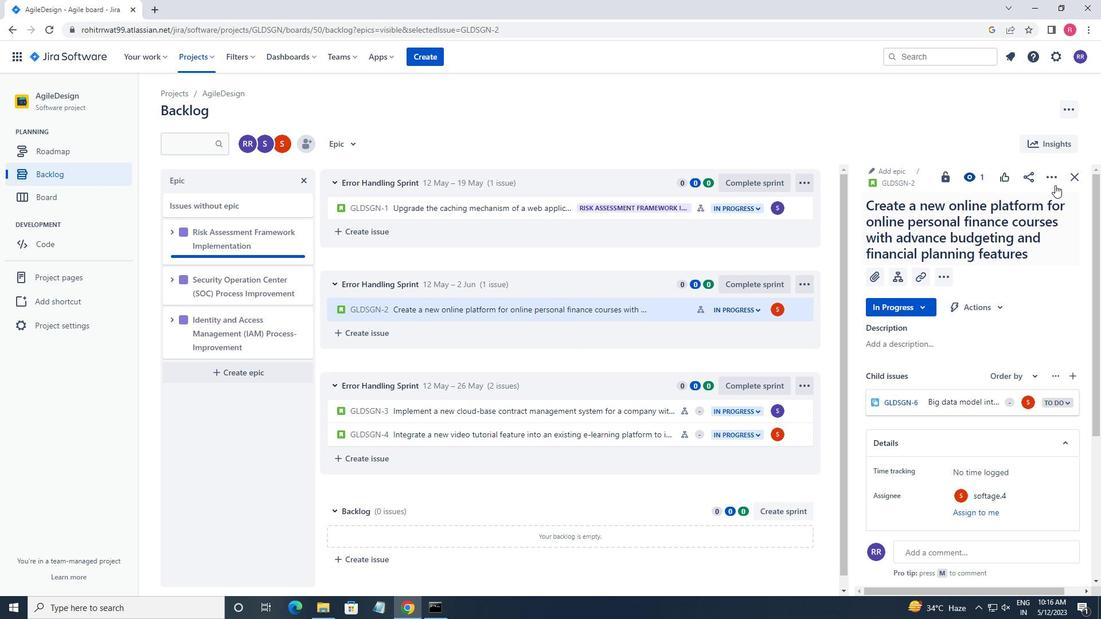 
Action: Mouse pressed left at (1054, 184)
Screenshot: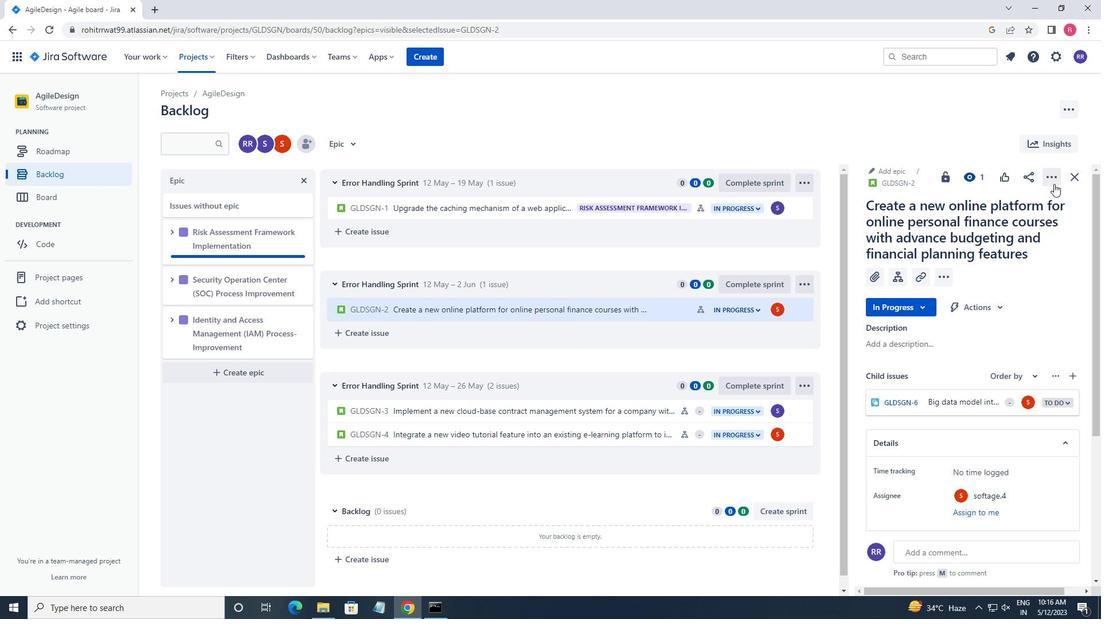 
Action: Mouse moved to (1007, 207)
Screenshot: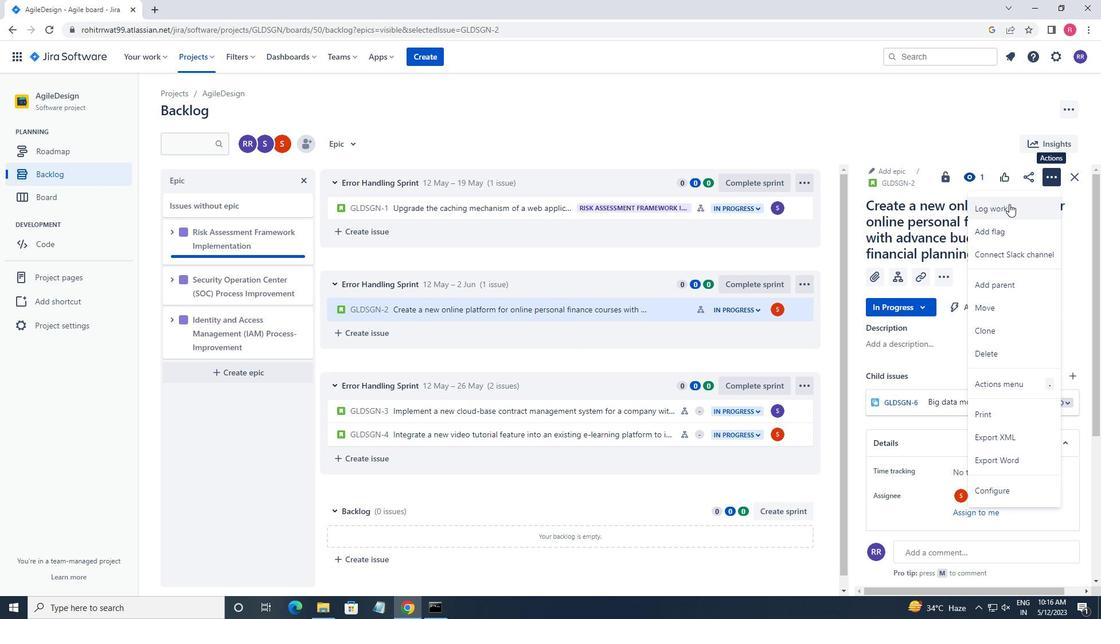 
Action: Mouse pressed left at (1007, 207)
Screenshot: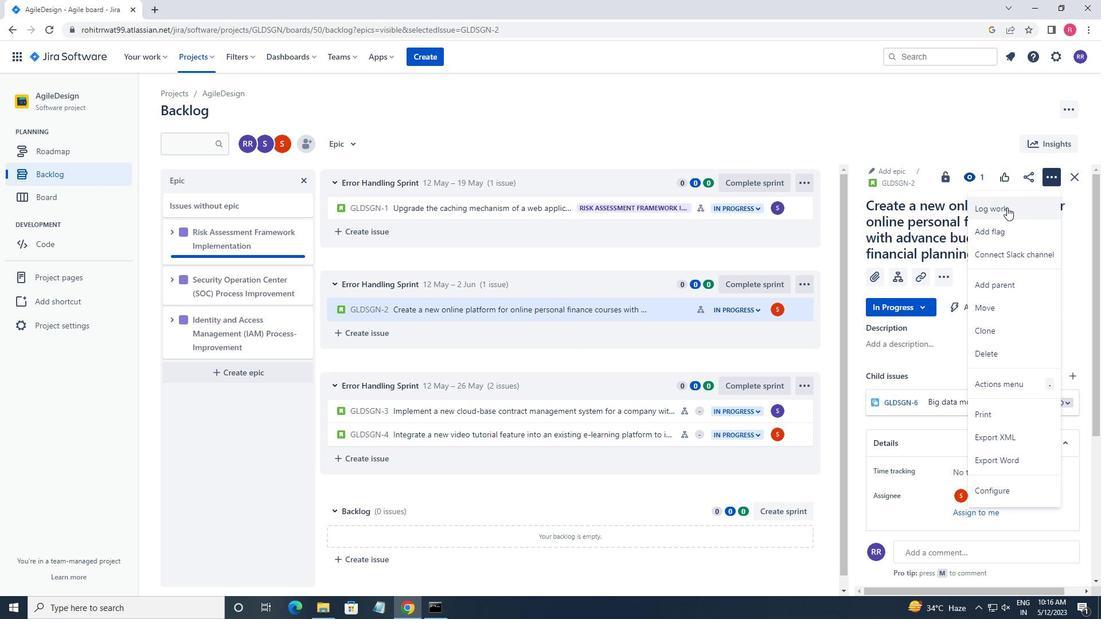 
Action: Key pressed 6w<Key.space>6d<Key.space>15h<Key.space>34m<Key.tab>3w<Key.space>4d<Key.space>12h<Key.space>55m
Screenshot: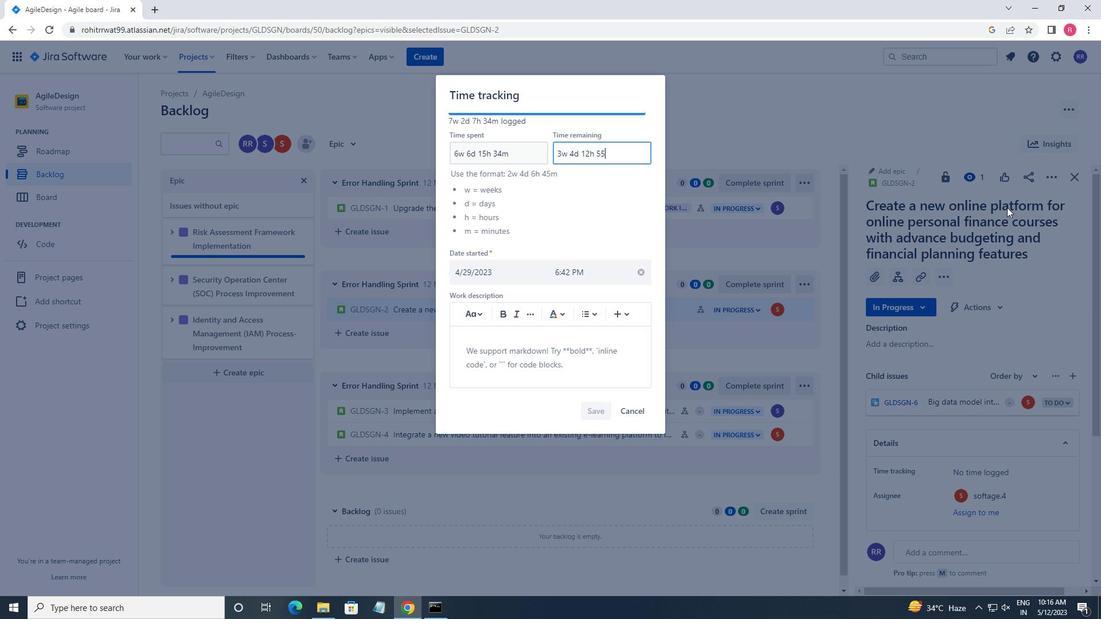 
Action: Mouse moved to (591, 409)
Screenshot: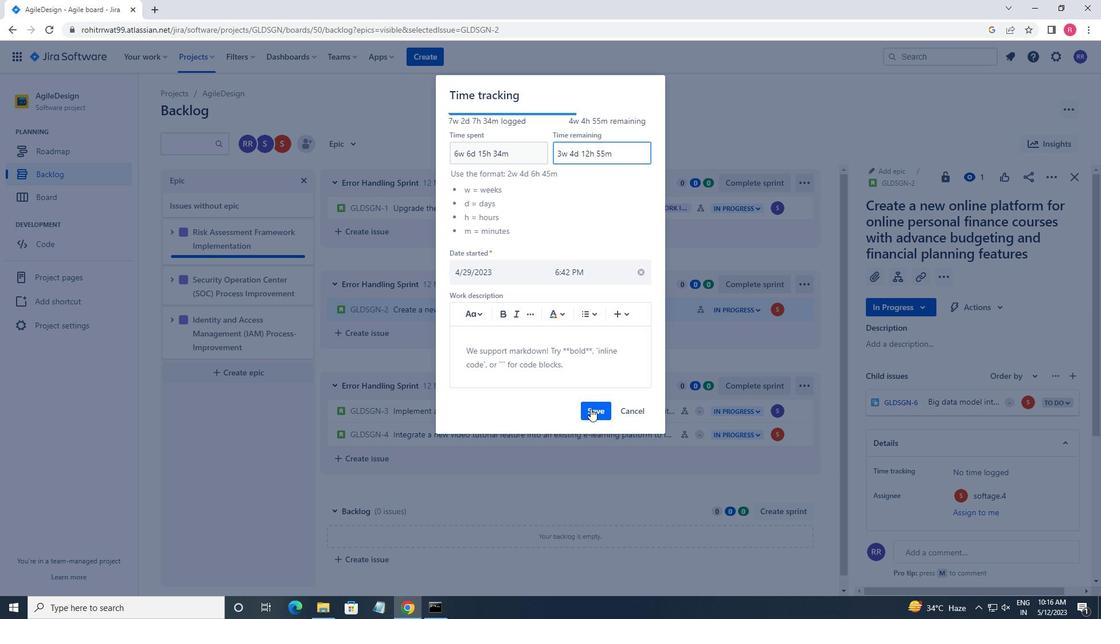 
Action: Mouse pressed left at (591, 409)
Screenshot: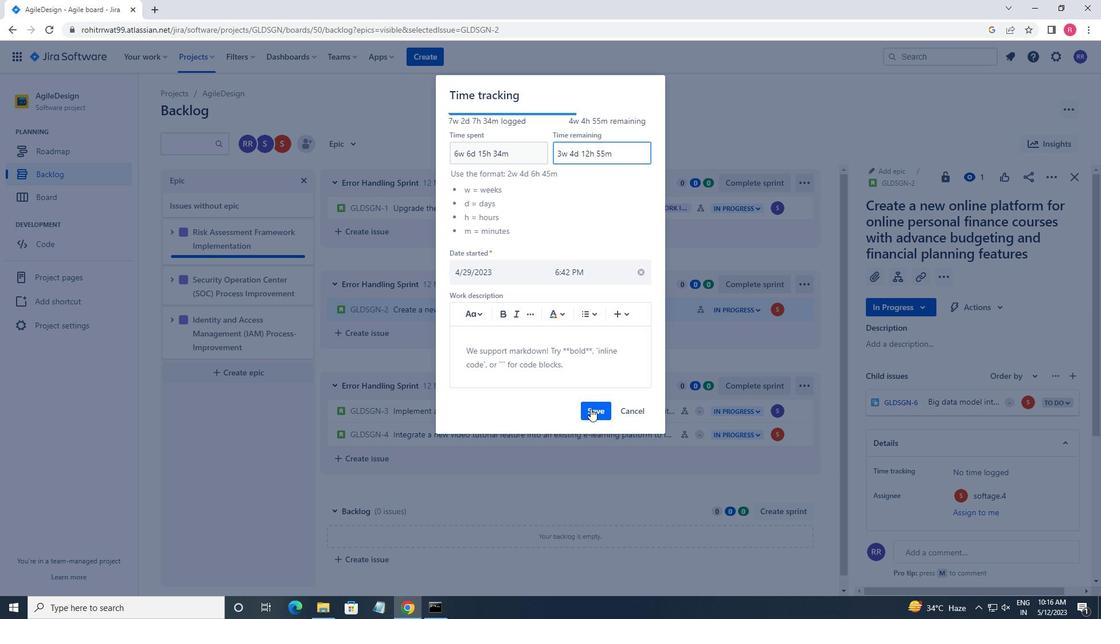 
Action: Mouse moved to (1057, 185)
Screenshot: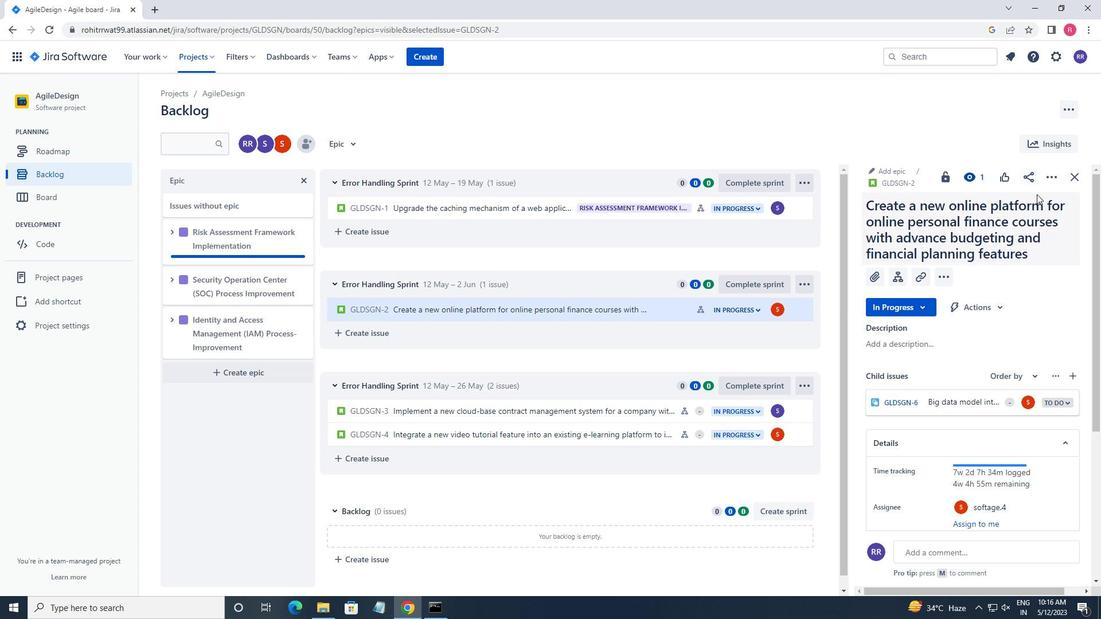 
Action: Mouse pressed left at (1057, 185)
Screenshot: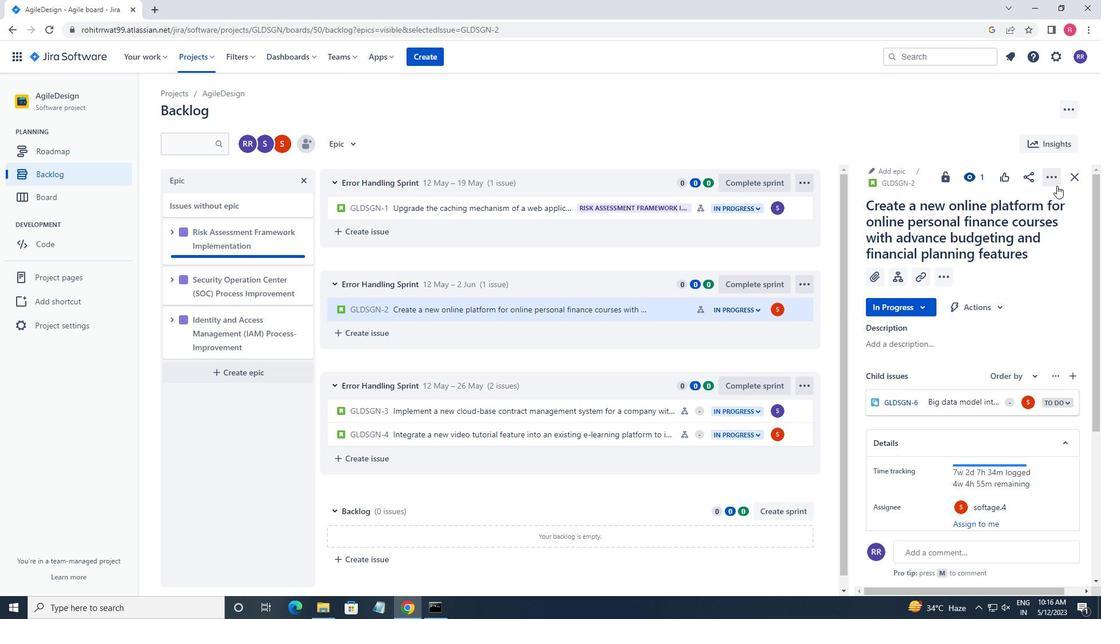 
Action: Mouse moved to (1004, 325)
Screenshot: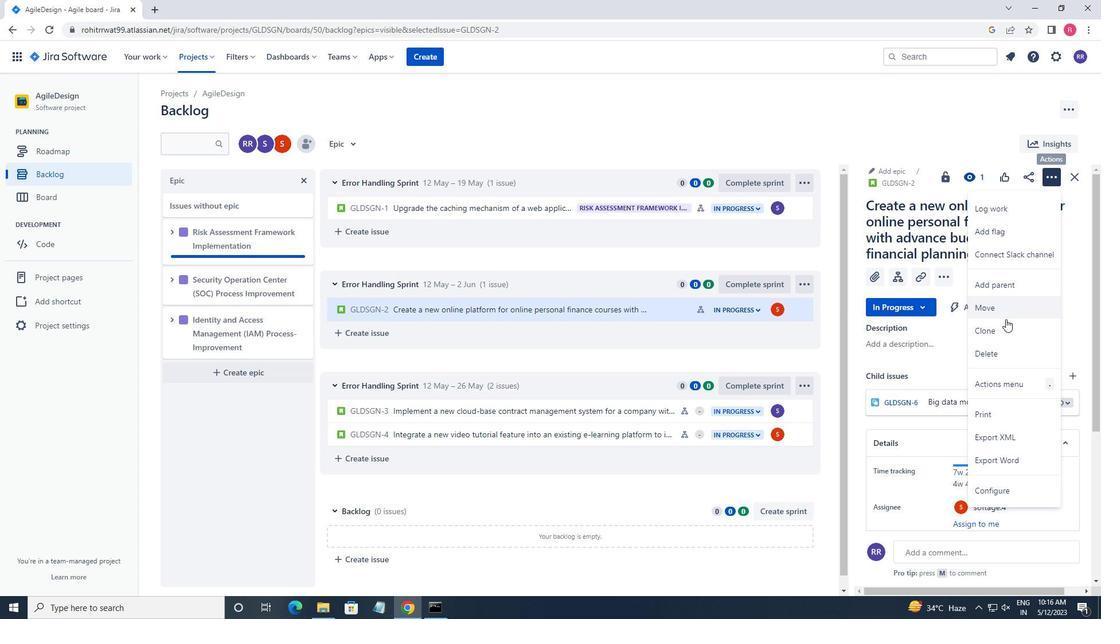 
Action: Mouse pressed left at (1004, 325)
Screenshot: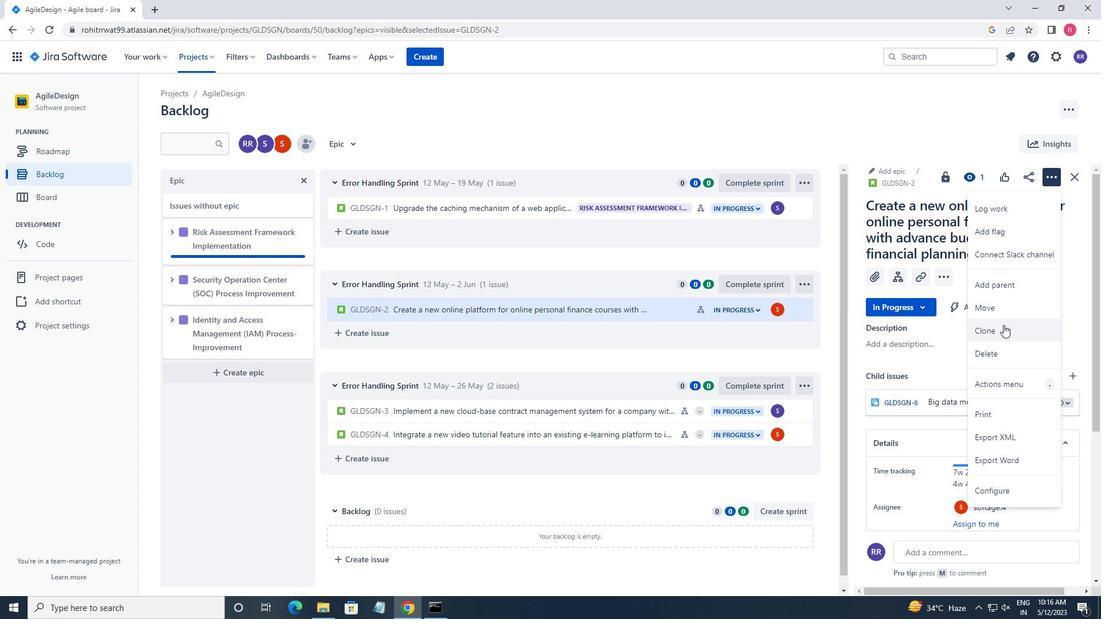
Action: Mouse moved to (628, 242)
Screenshot: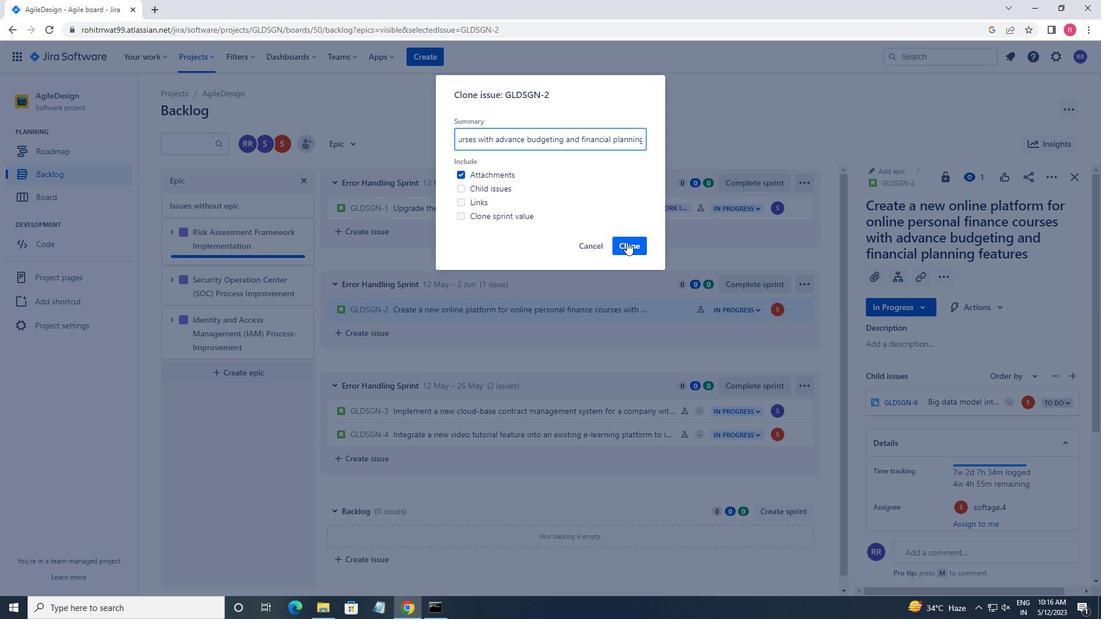 
Action: Mouse pressed left at (628, 242)
Screenshot: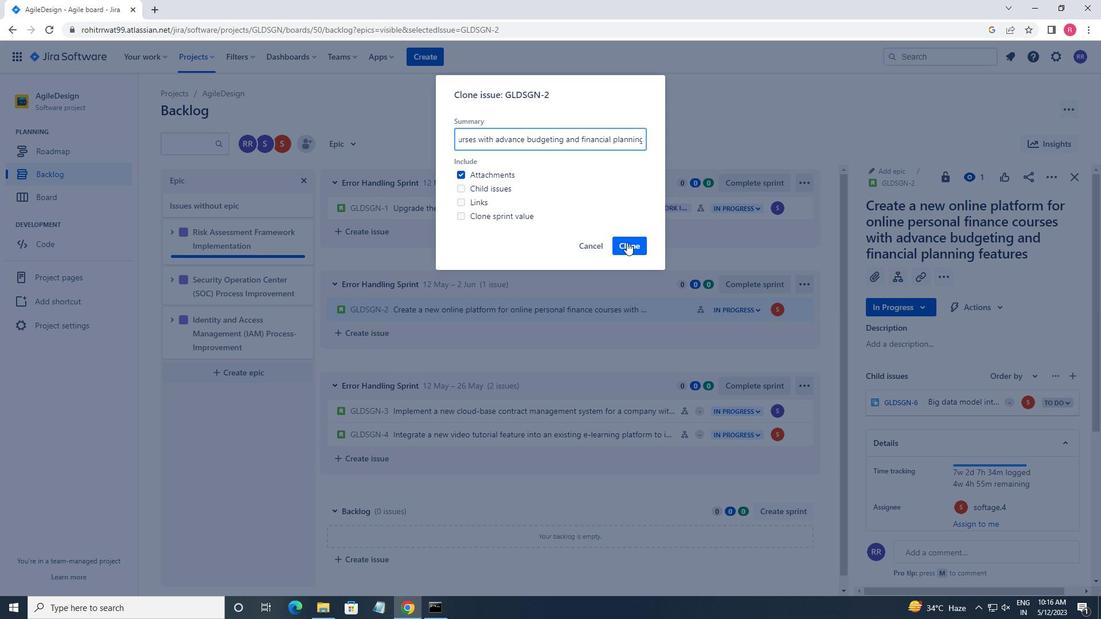 
Action: Mouse moved to (664, 312)
Screenshot: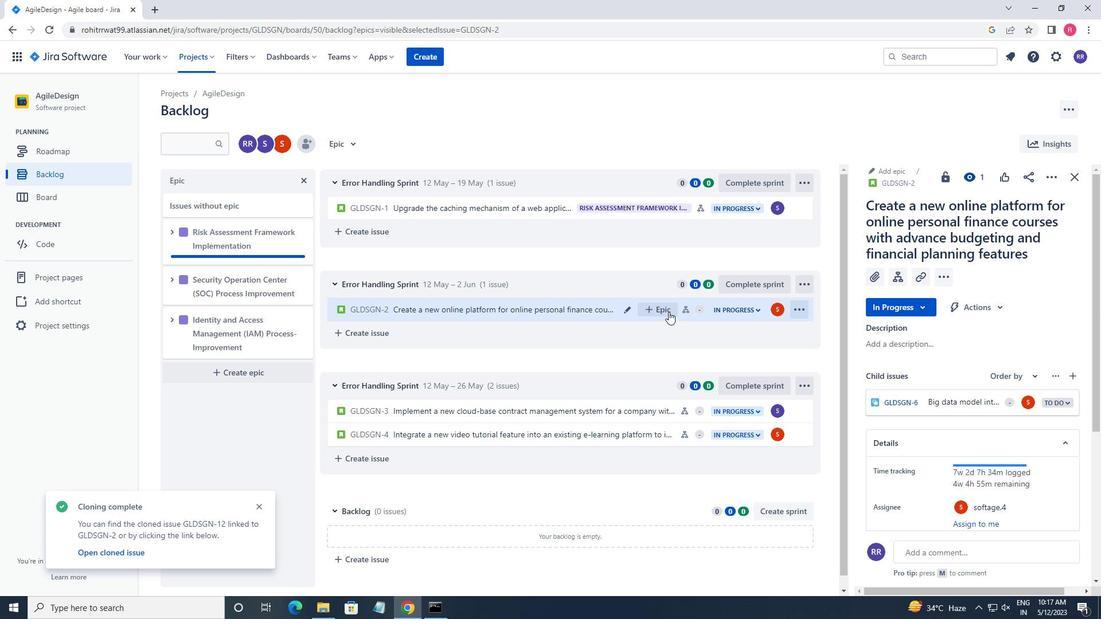 
Action: Mouse pressed left at (664, 312)
Screenshot: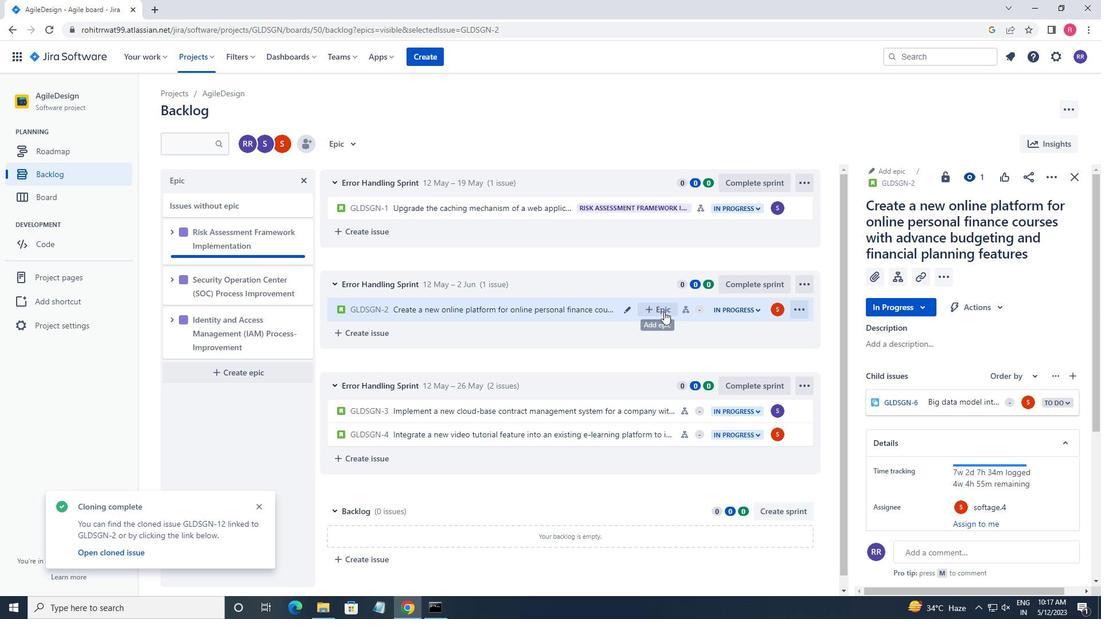 
Action: Mouse moved to (730, 391)
Screenshot: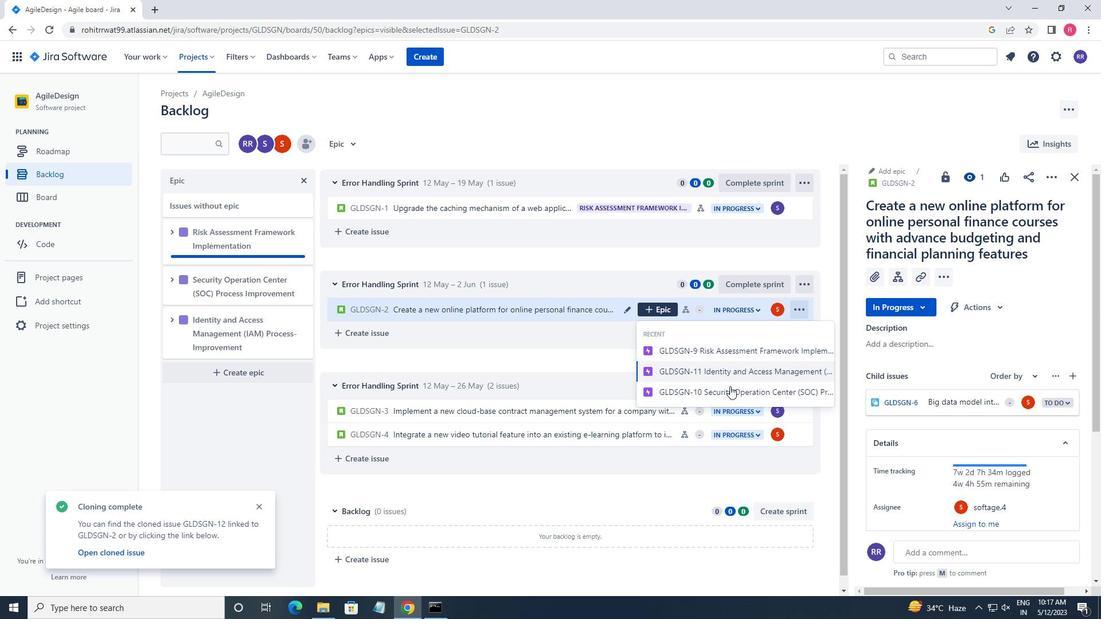 
Action: Mouse pressed left at (730, 391)
Screenshot: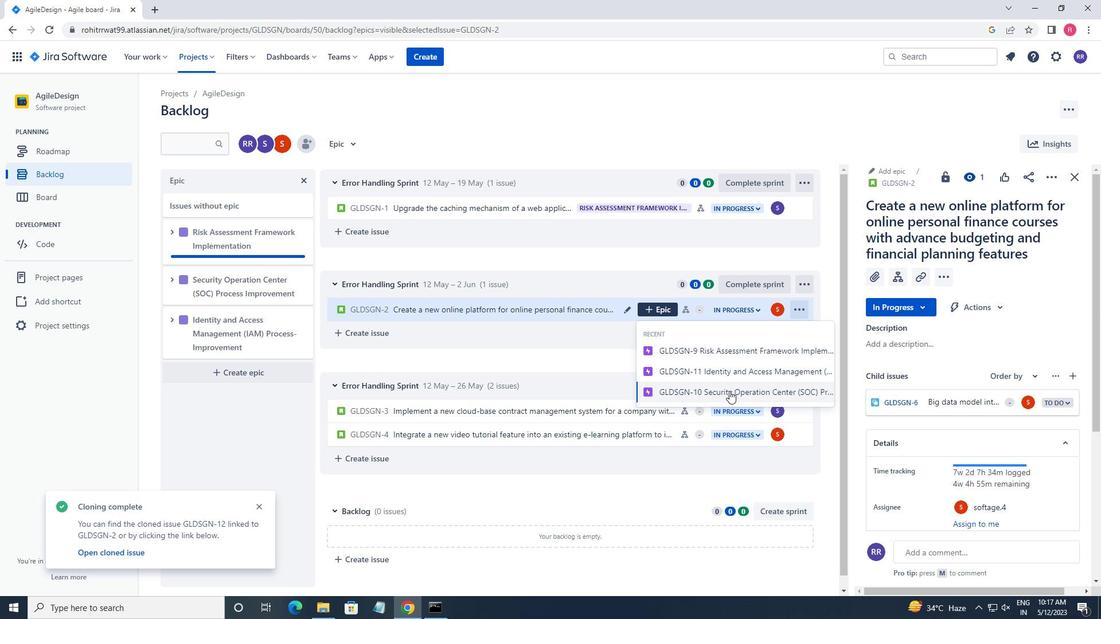 
